 Task: Look for space in Gōdo, Japan from 11th June, 2023 to 15th June, 2023 for 2 adults in price range Rs.7000 to Rs.16000. Place can be private room with 1  bedroom having 2 beds and 1 bathroom. Property type can be house, flat, guest house, hotel. Booking option can be shelf check-in. Required host language is English.
Action: Mouse moved to (436, 100)
Screenshot: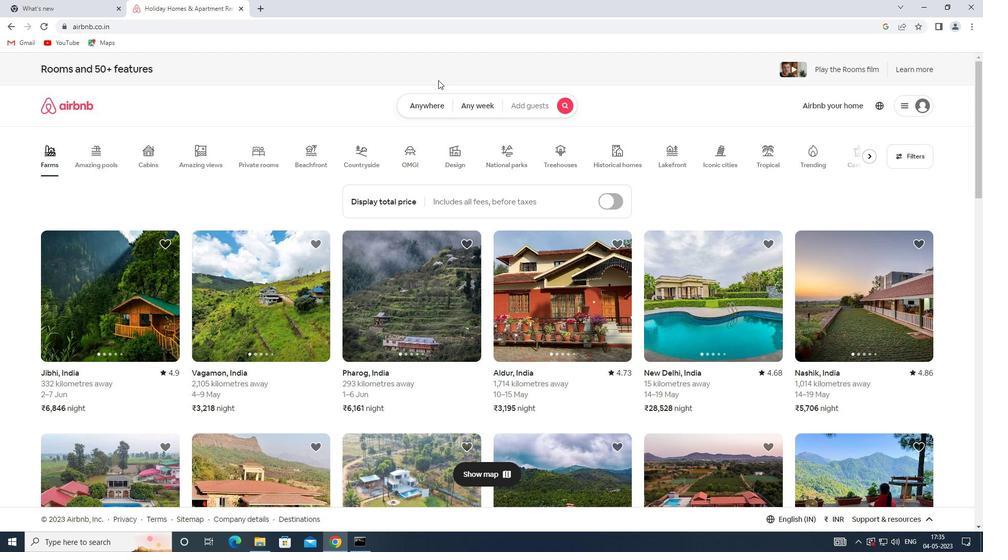 
Action: Mouse pressed left at (436, 100)
Screenshot: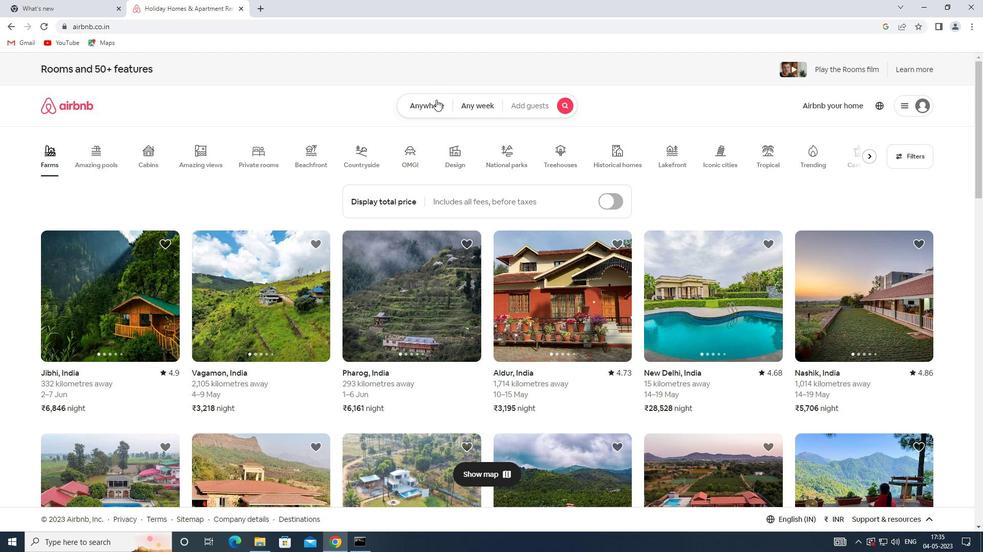 
Action: Mouse moved to (368, 142)
Screenshot: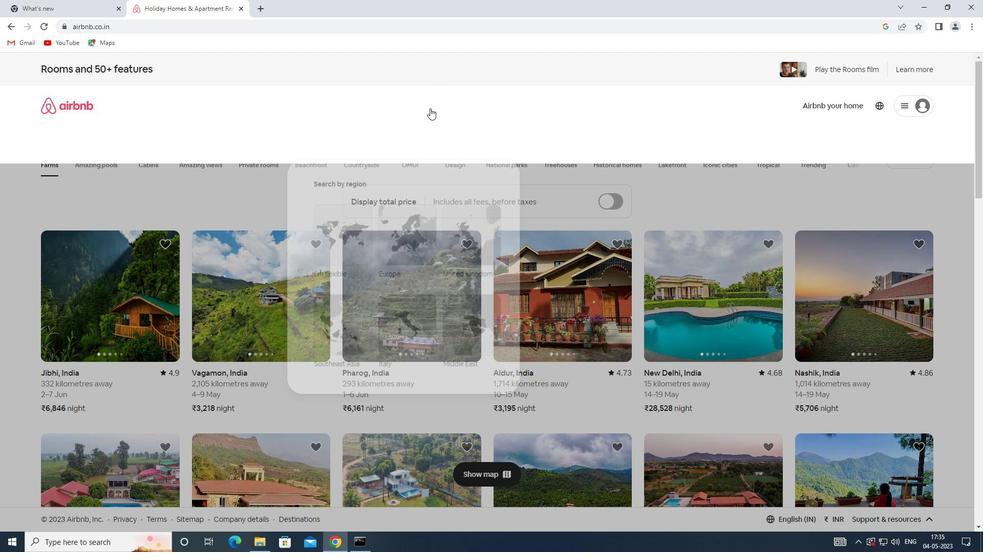 
Action: Mouse pressed left at (368, 142)
Screenshot: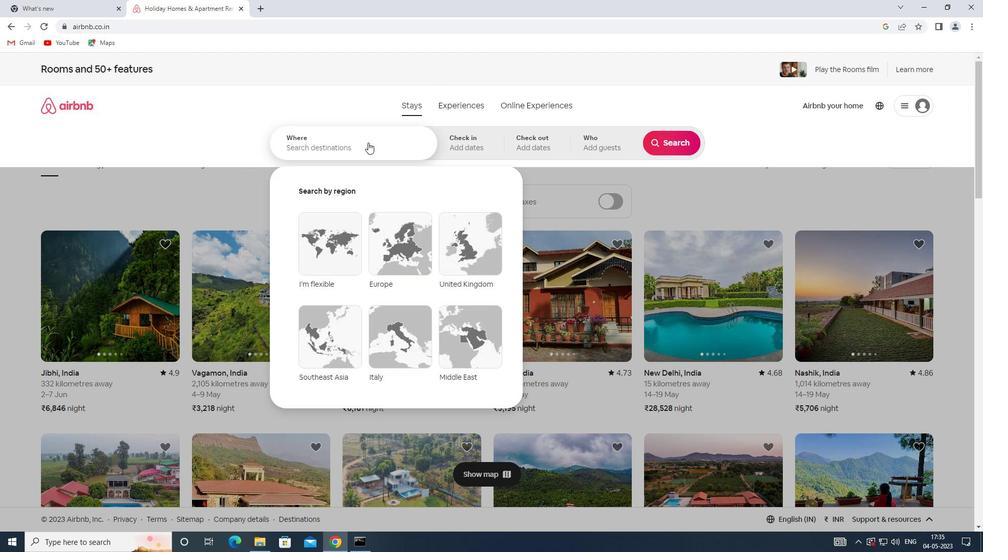 
Action: Key pressed <Key.shift><Key.shift><Key.shift><Key.shift><Key.shift><Key.shift><Key.shift><Key.shift>GODO,<Key.shift><Key.shift><Key.shift><Key.shift><Key.shift><Key.shift><Key.shift><Key.shift><Key.shift><Key.shift><Key.shift><Key.shift>JAPAN
Screenshot: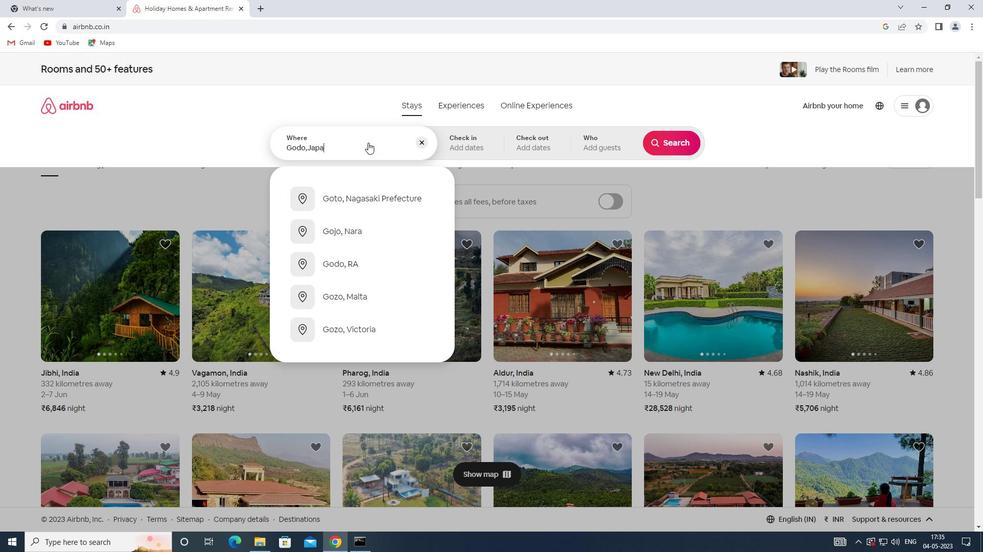 
Action: Mouse moved to (468, 147)
Screenshot: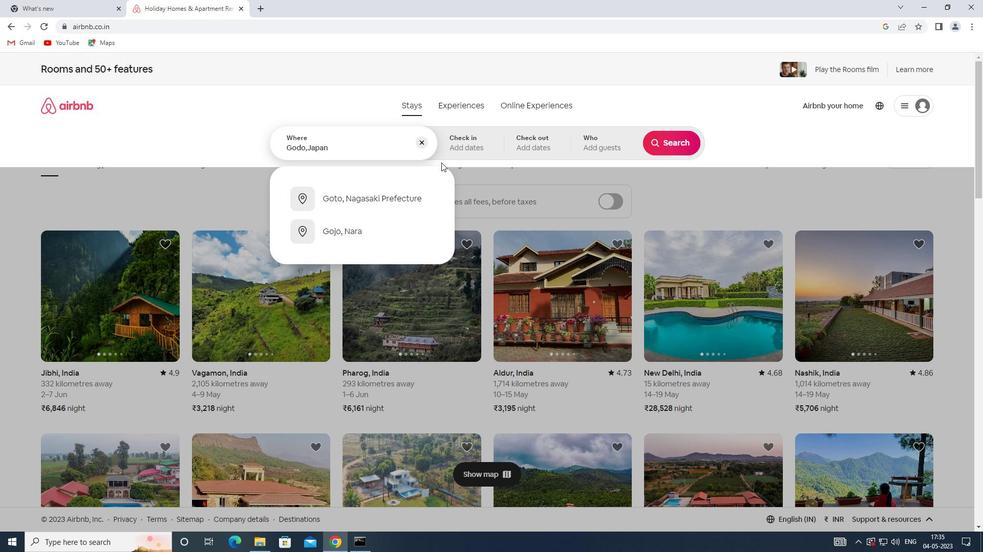 
Action: Mouse pressed left at (468, 147)
Screenshot: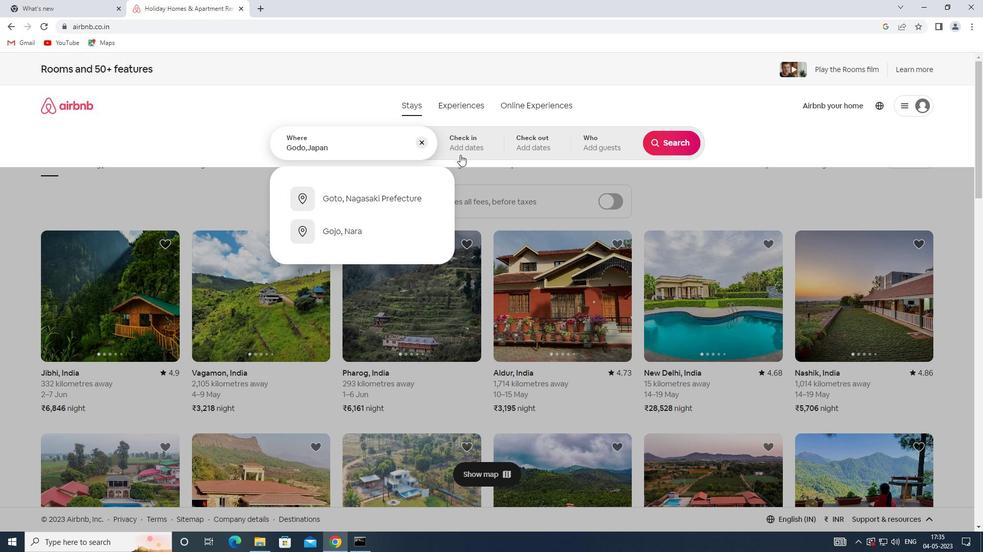 
Action: Mouse moved to (510, 310)
Screenshot: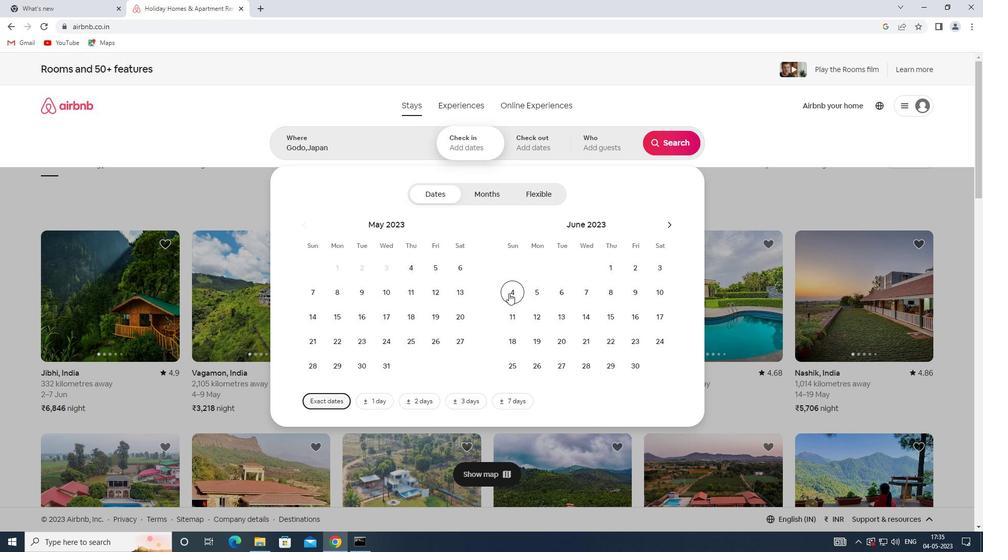 
Action: Mouse pressed left at (510, 310)
Screenshot: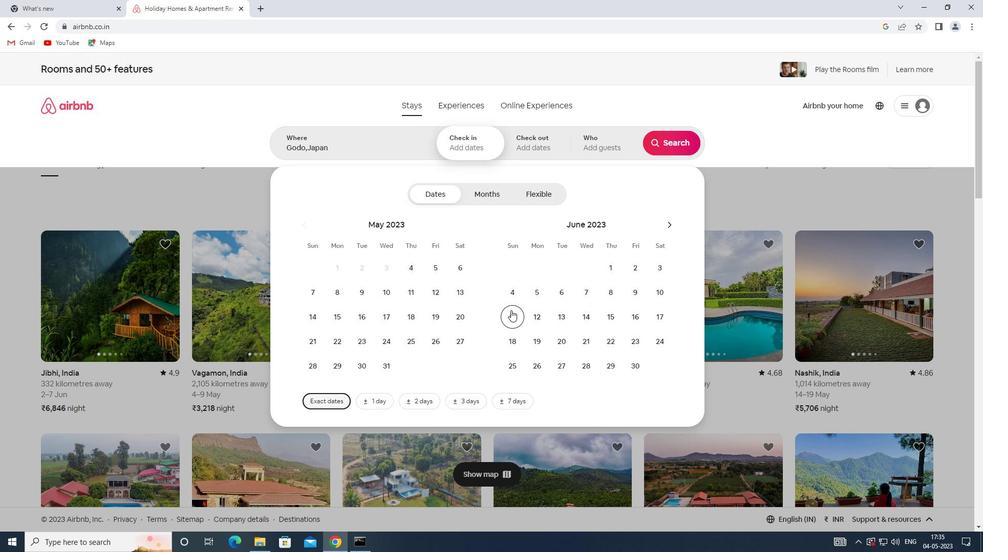 
Action: Mouse moved to (606, 319)
Screenshot: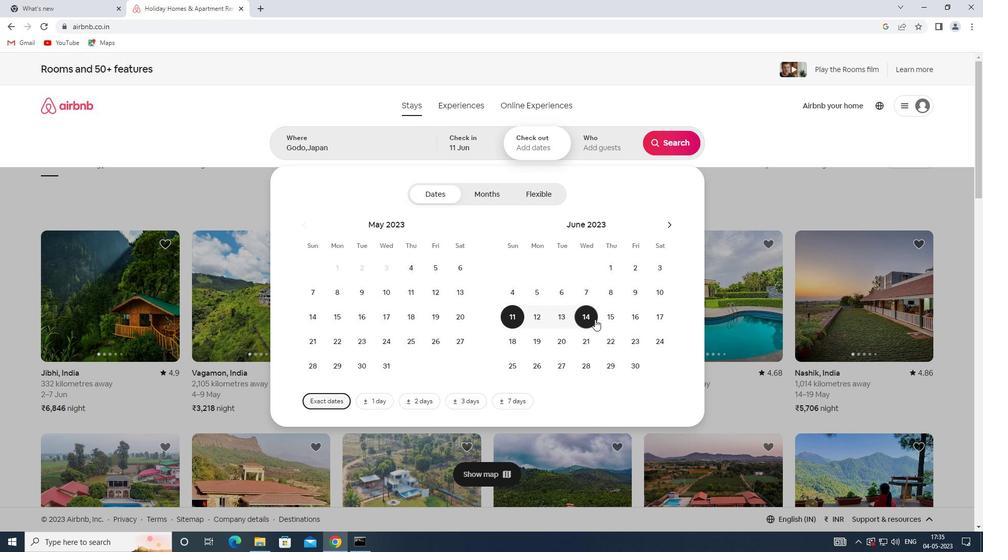 
Action: Mouse pressed left at (606, 319)
Screenshot: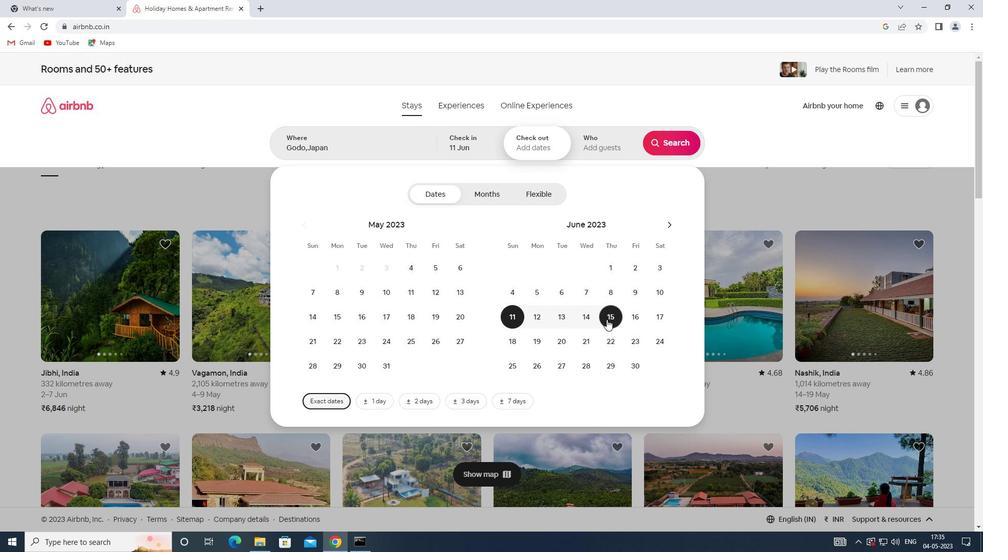 
Action: Mouse moved to (608, 153)
Screenshot: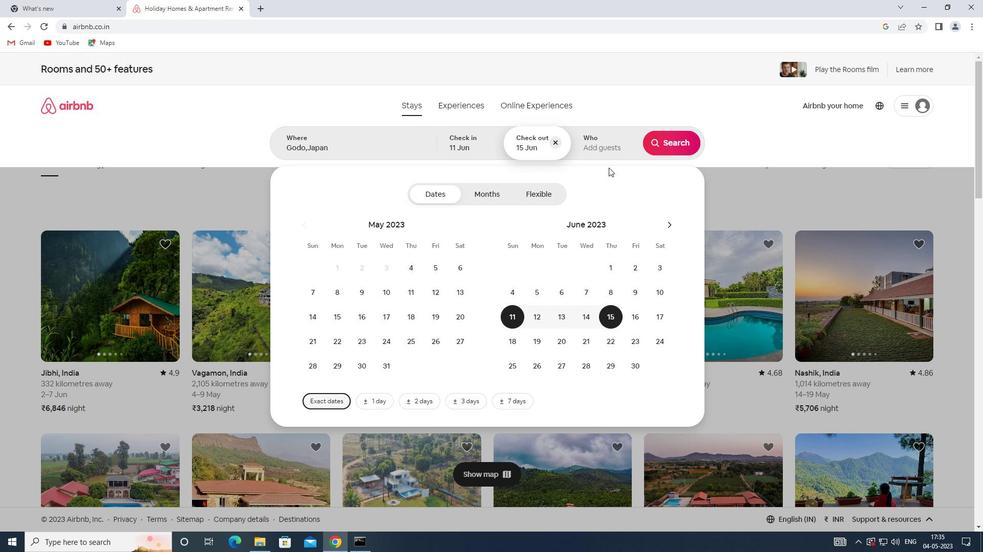 
Action: Mouse pressed left at (608, 153)
Screenshot: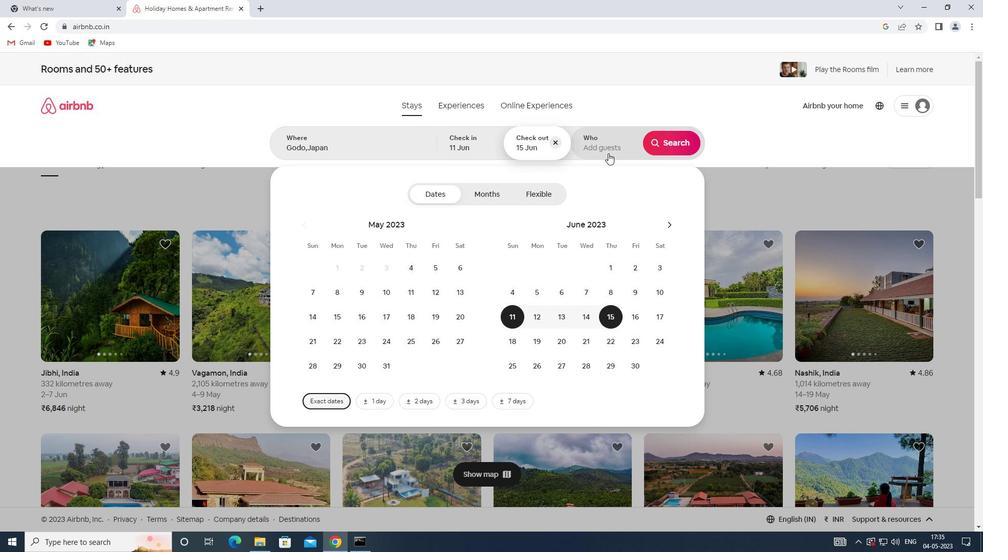 
Action: Mouse moved to (675, 198)
Screenshot: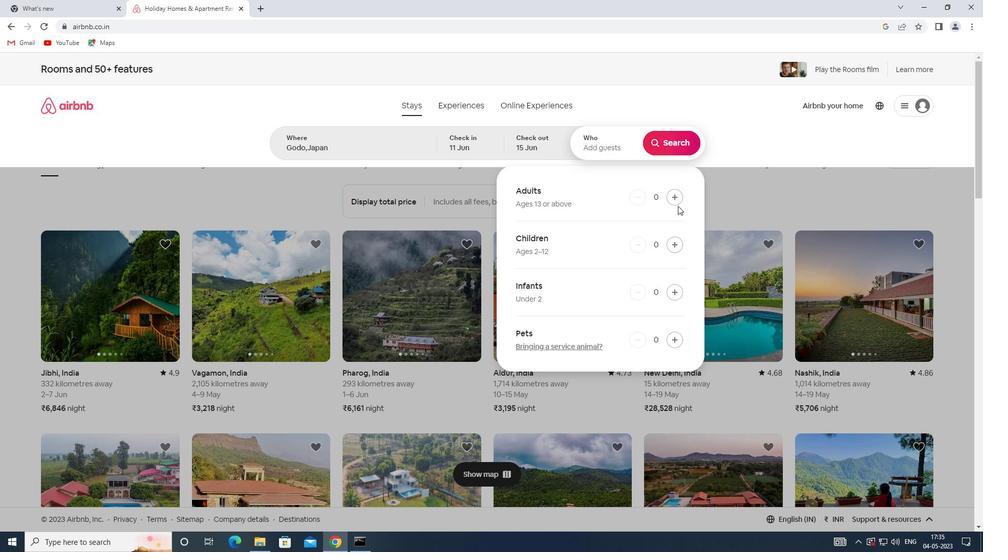 
Action: Mouse pressed left at (675, 198)
Screenshot: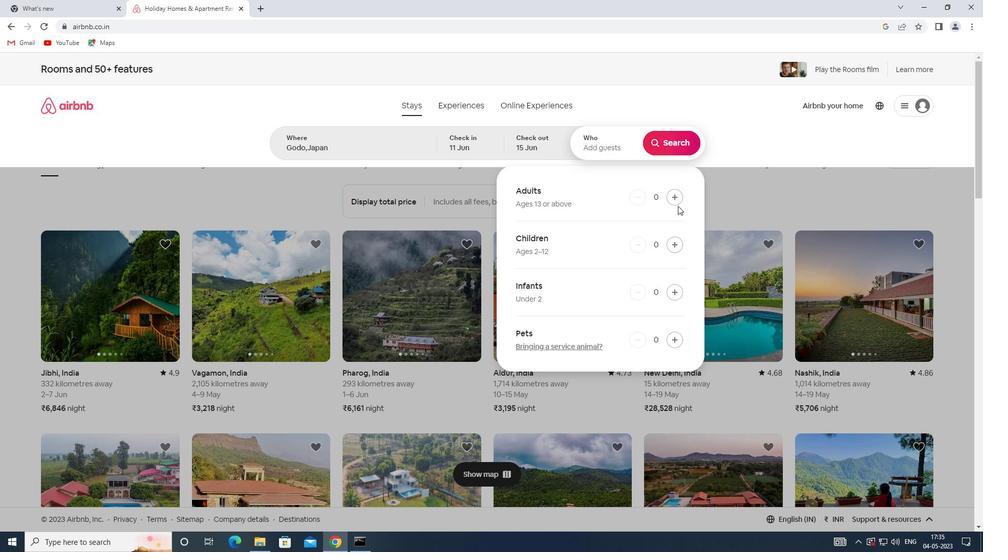 
Action: Mouse pressed left at (675, 198)
Screenshot: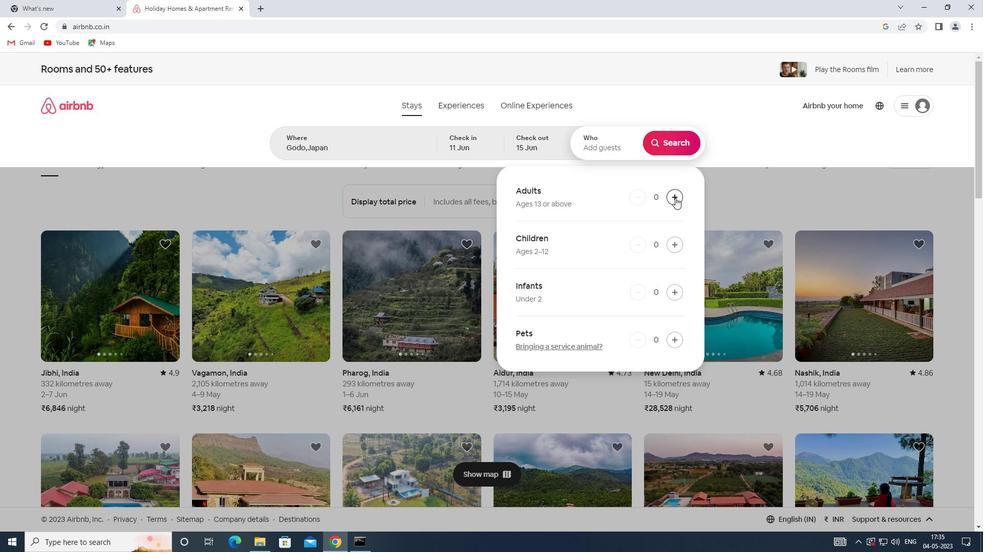 
Action: Mouse moved to (675, 144)
Screenshot: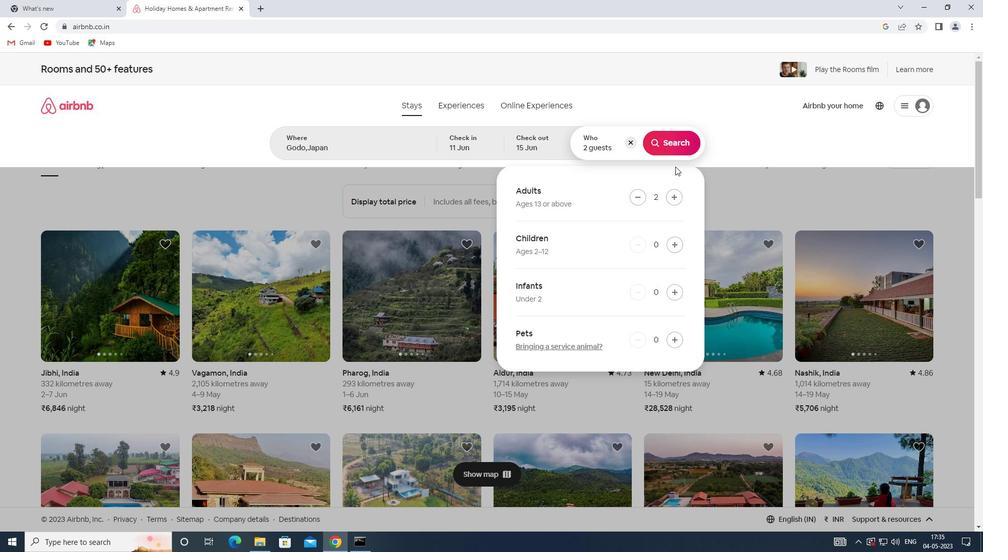 
Action: Mouse pressed left at (675, 144)
Screenshot: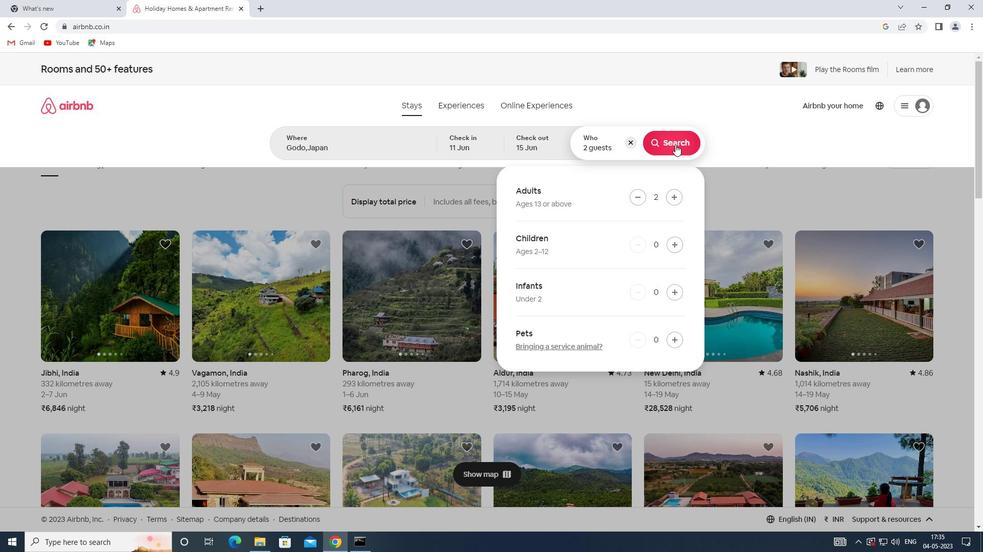 
Action: Mouse moved to (941, 107)
Screenshot: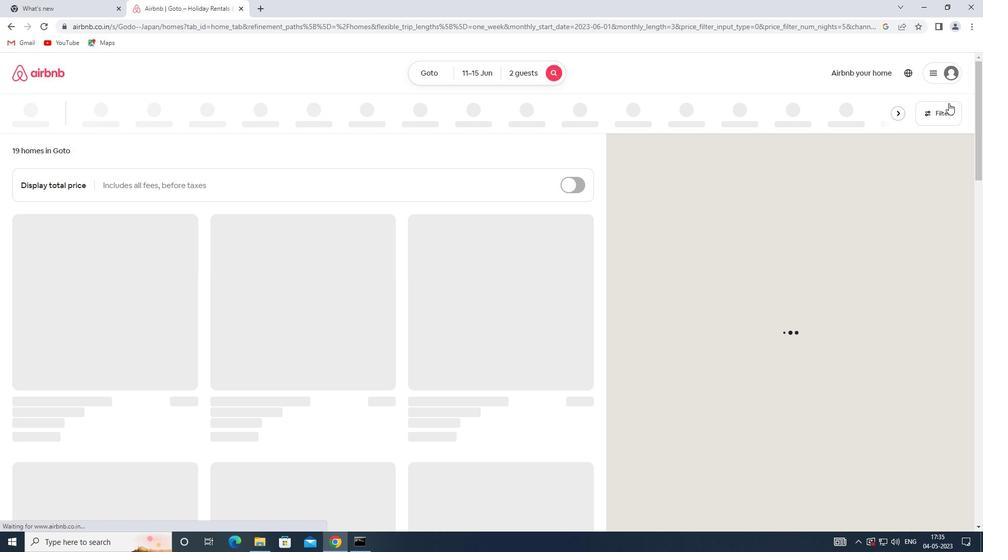 
Action: Mouse pressed left at (941, 107)
Screenshot: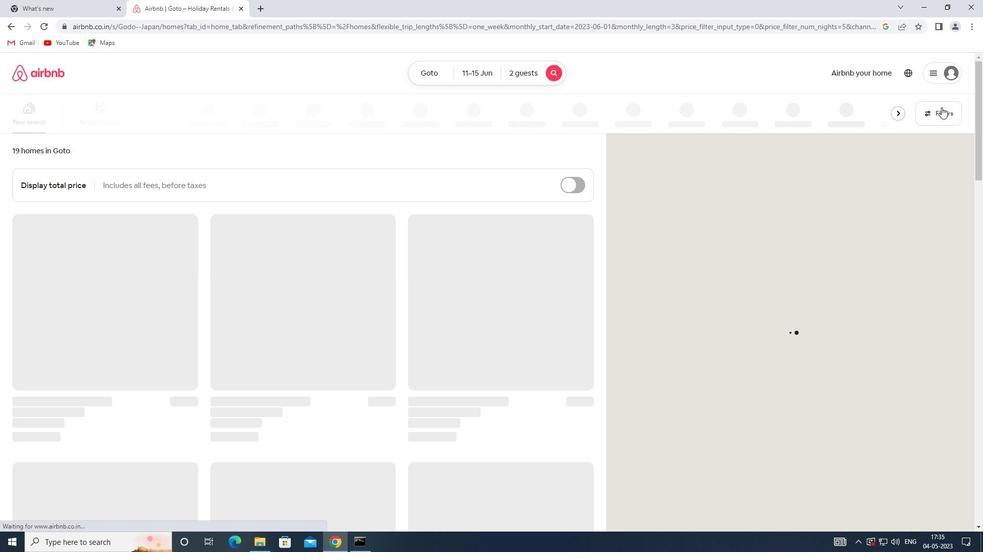 
Action: Mouse moved to (367, 245)
Screenshot: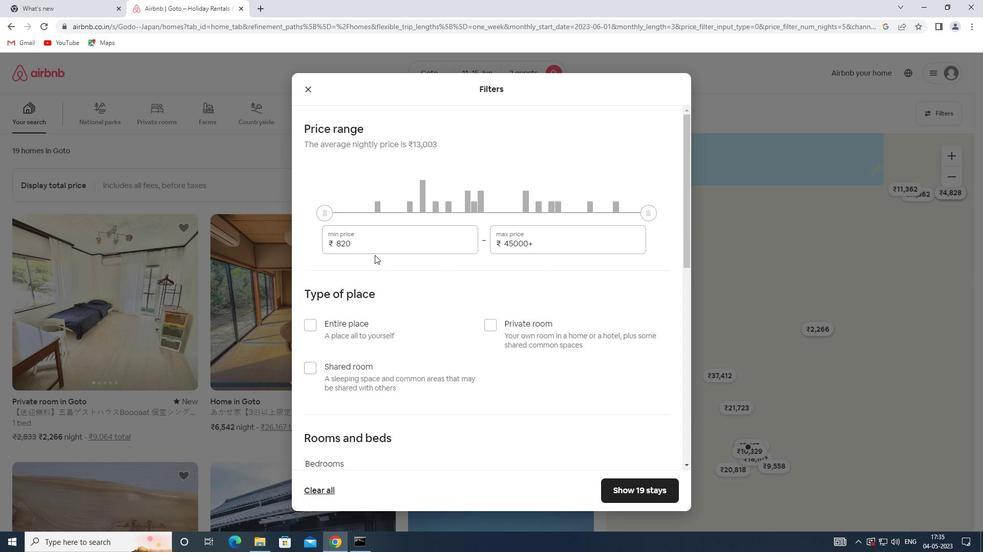 
Action: Mouse pressed left at (367, 245)
Screenshot: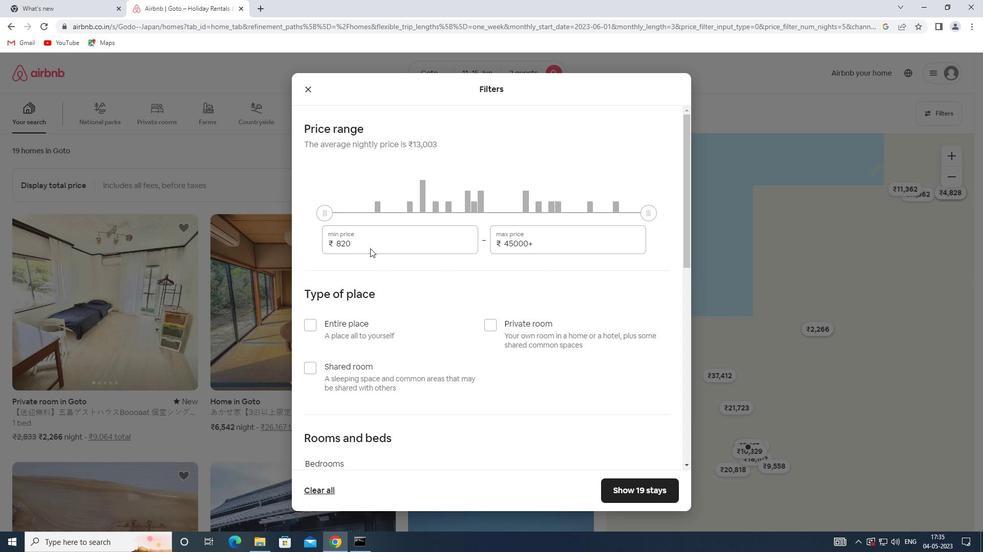 
Action: Mouse moved to (319, 240)
Screenshot: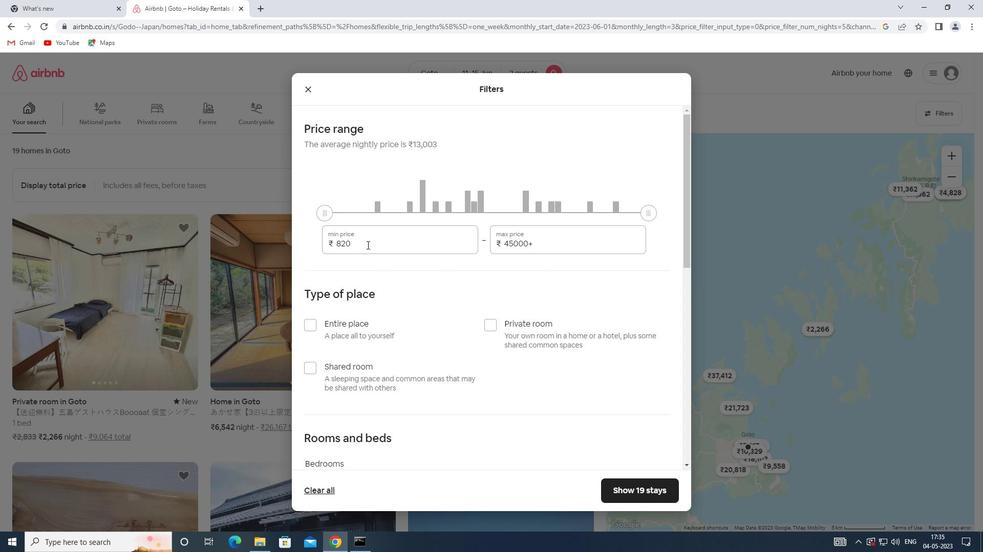 
Action: Key pressed 7000
Screenshot: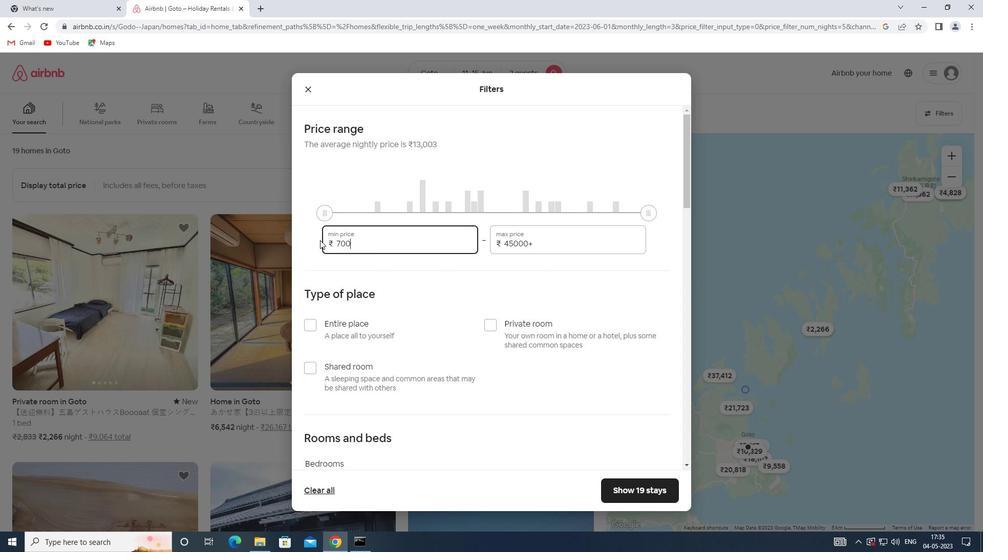 
Action: Mouse moved to (533, 241)
Screenshot: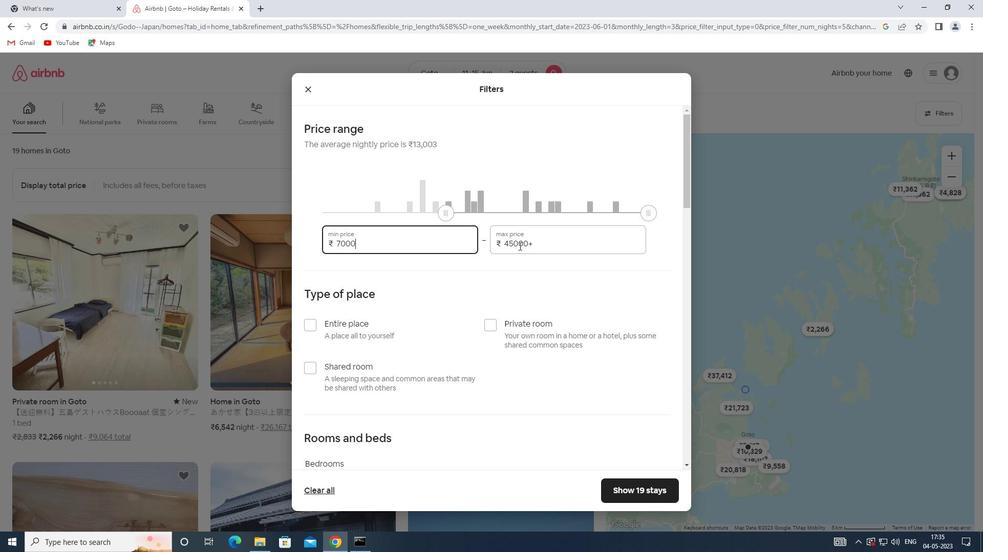 
Action: Mouse pressed left at (533, 241)
Screenshot: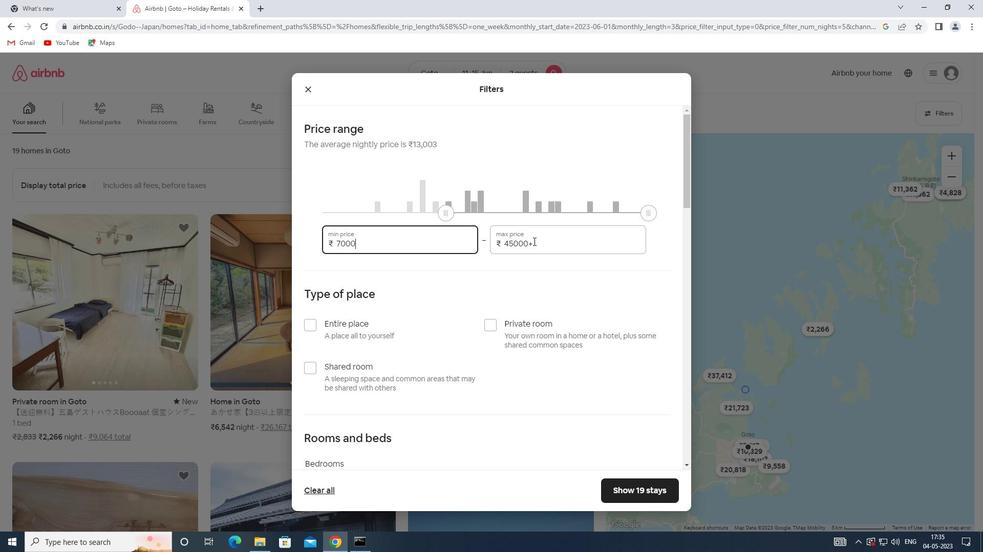 
Action: Mouse moved to (471, 245)
Screenshot: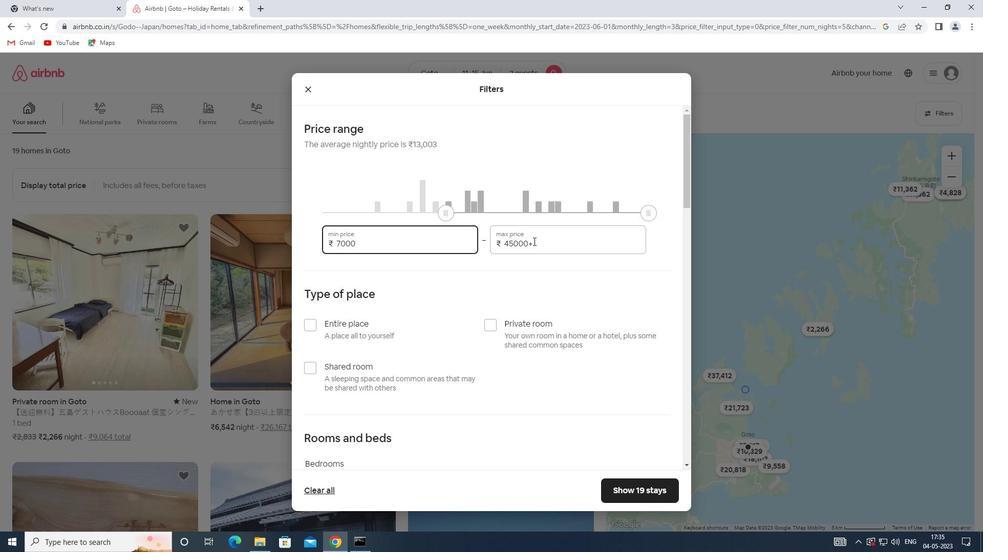 
Action: Key pressed 16000
Screenshot: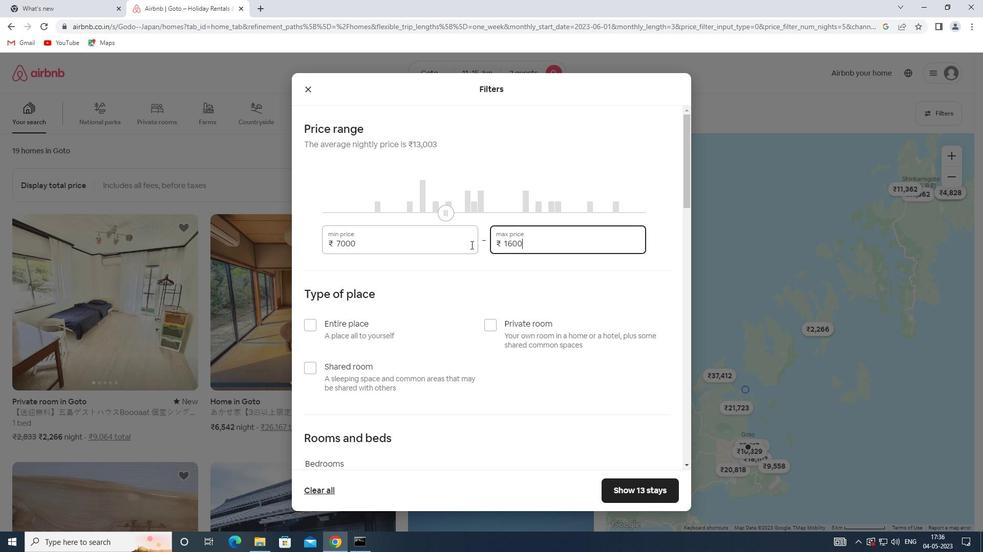 
Action: Mouse moved to (493, 325)
Screenshot: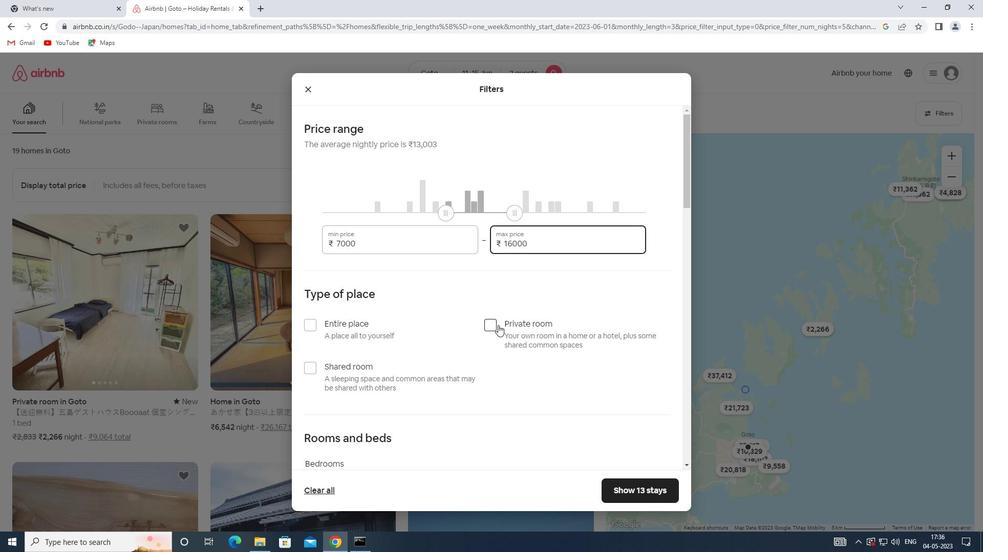 
Action: Mouse pressed left at (493, 325)
Screenshot: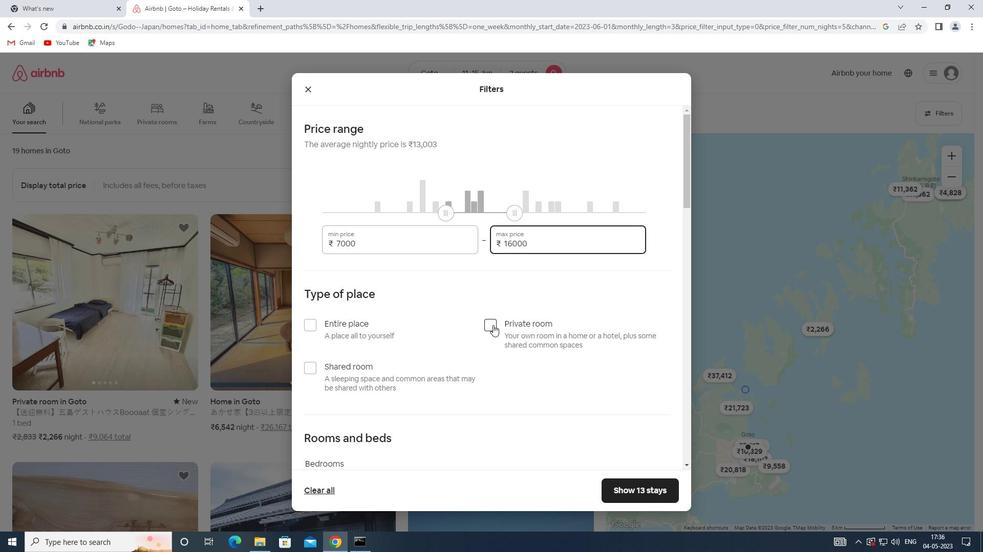 
Action: Mouse scrolled (493, 325) with delta (0, 0)
Screenshot: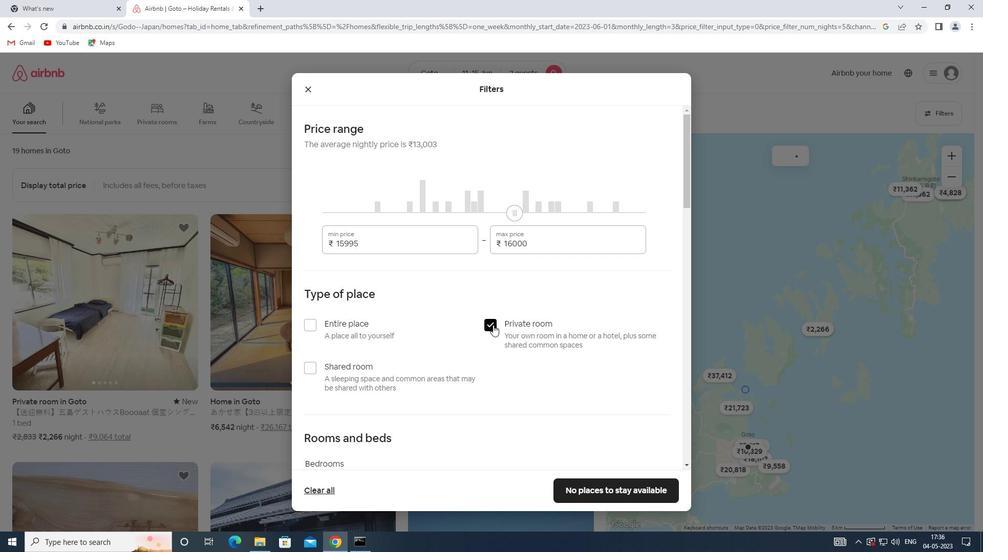 
Action: Mouse scrolled (493, 325) with delta (0, 0)
Screenshot: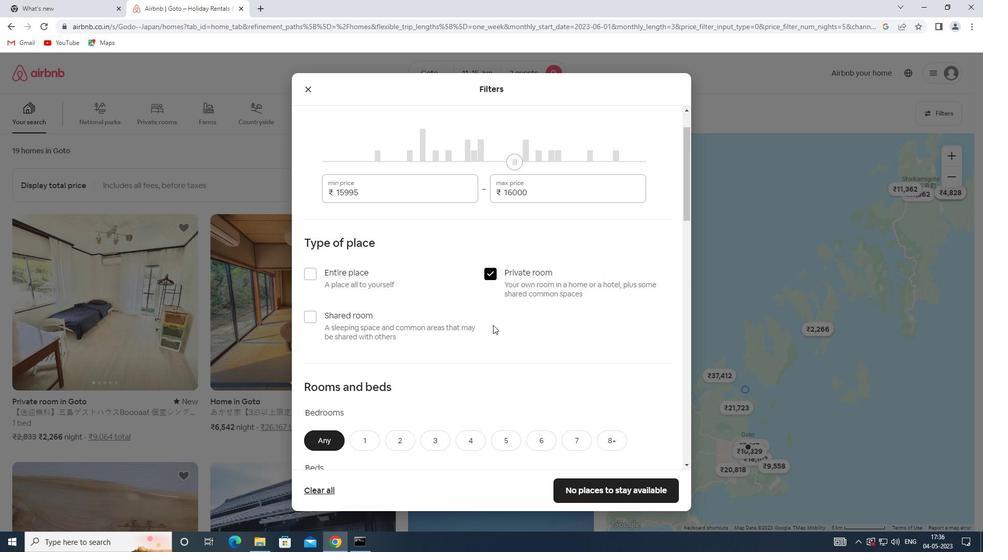 
Action: Mouse scrolled (493, 325) with delta (0, 0)
Screenshot: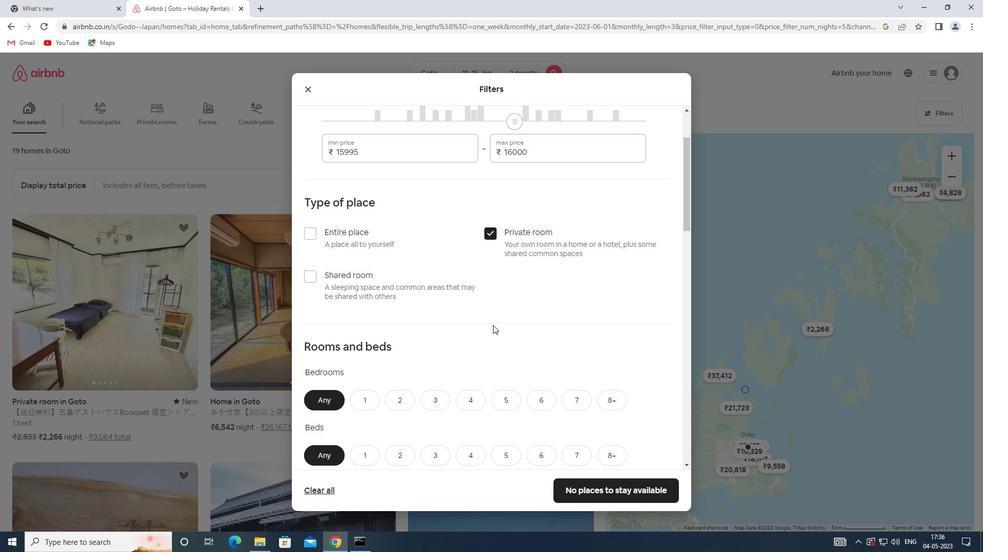 
Action: Mouse moved to (363, 339)
Screenshot: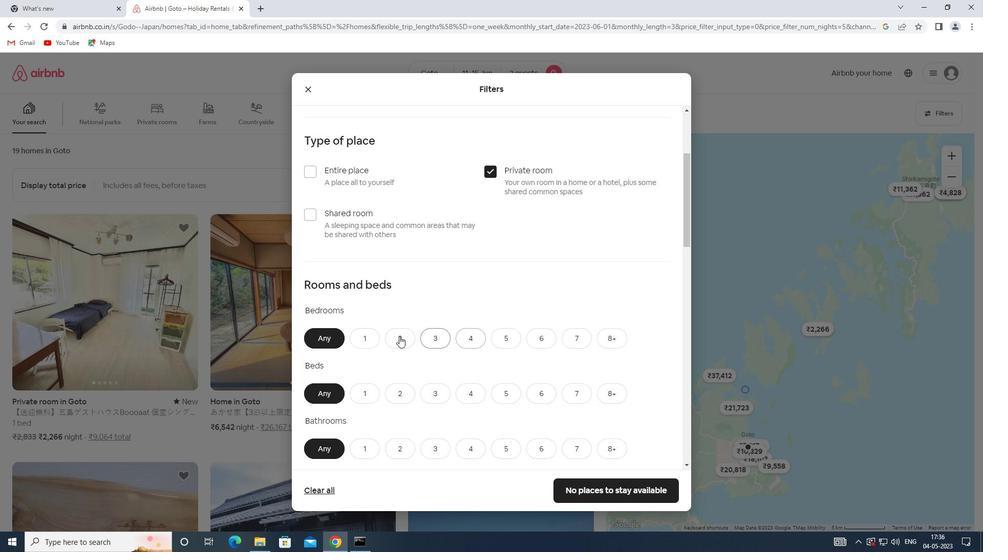 
Action: Mouse pressed left at (363, 339)
Screenshot: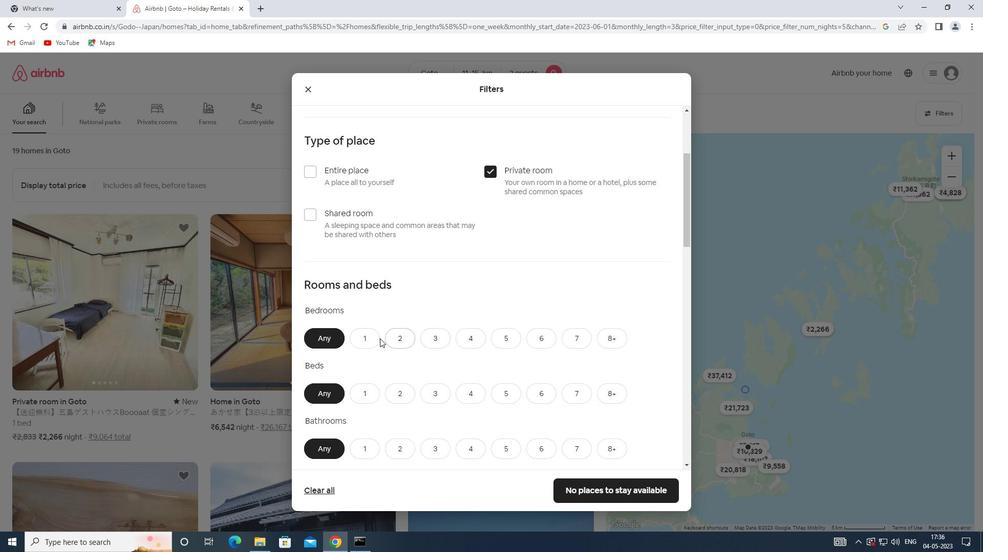 
Action: Mouse moved to (401, 391)
Screenshot: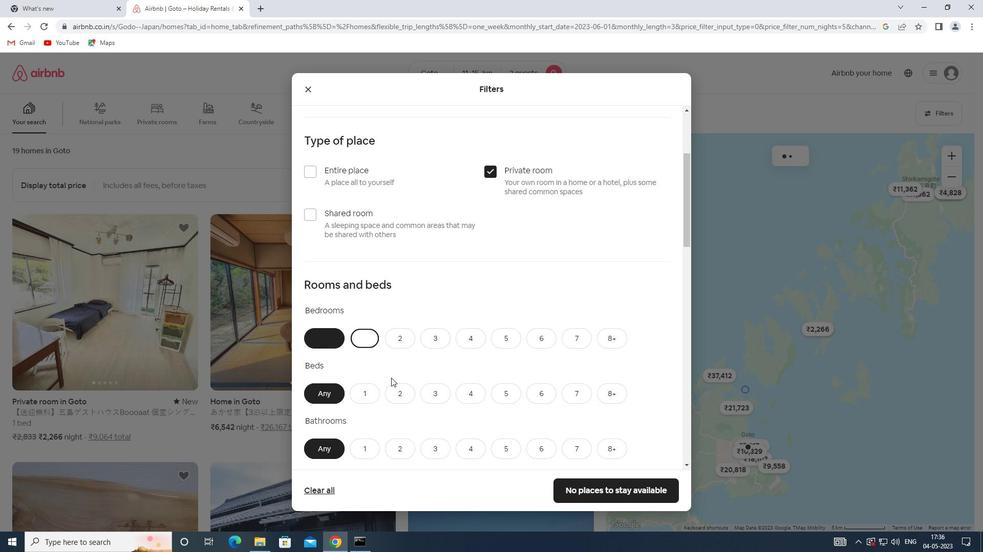 
Action: Mouse pressed left at (401, 391)
Screenshot: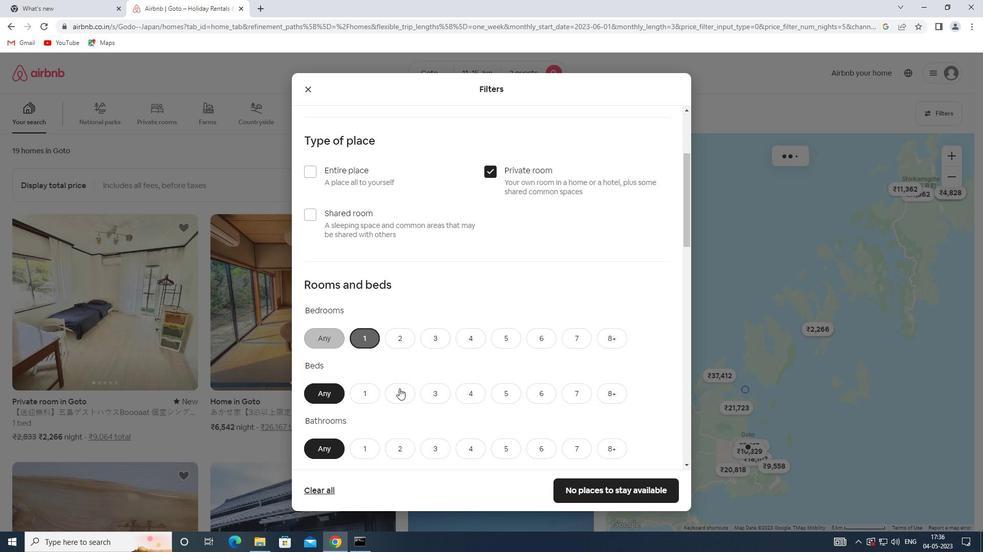 
Action: Mouse scrolled (401, 391) with delta (0, 0)
Screenshot: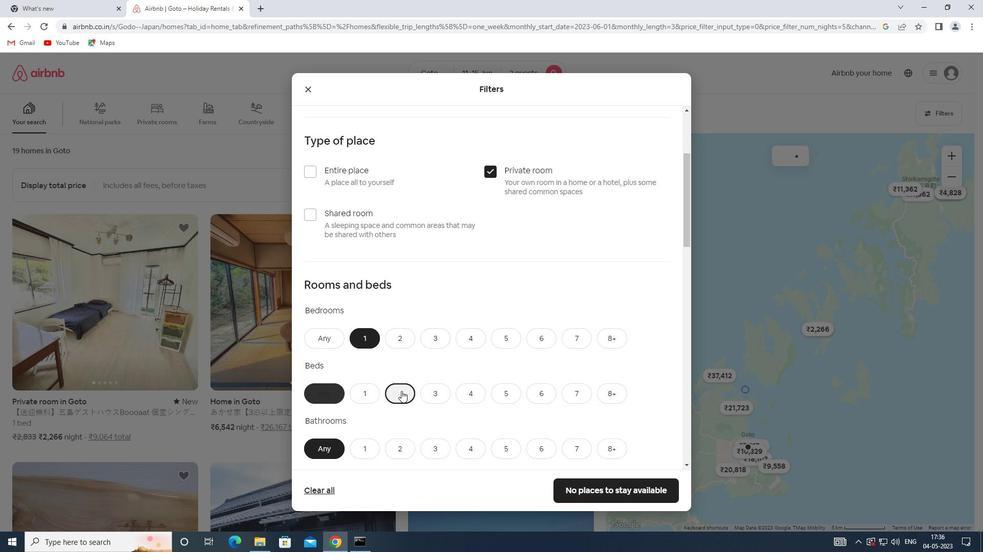 
Action: Mouse scrolled (401, 391) with delta (0, 0)
Screenshot: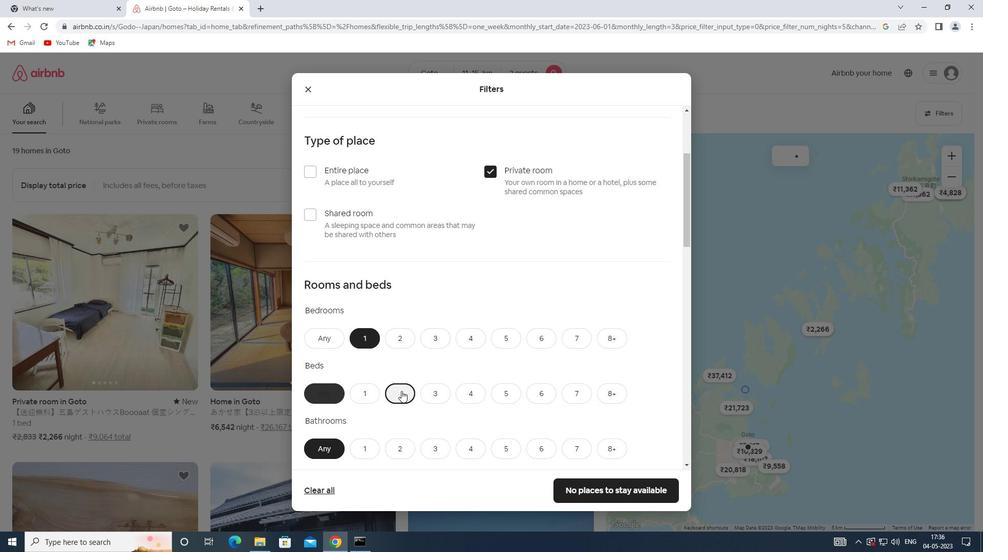 
Action: Mouse moved to (366, 344)
Screenshot: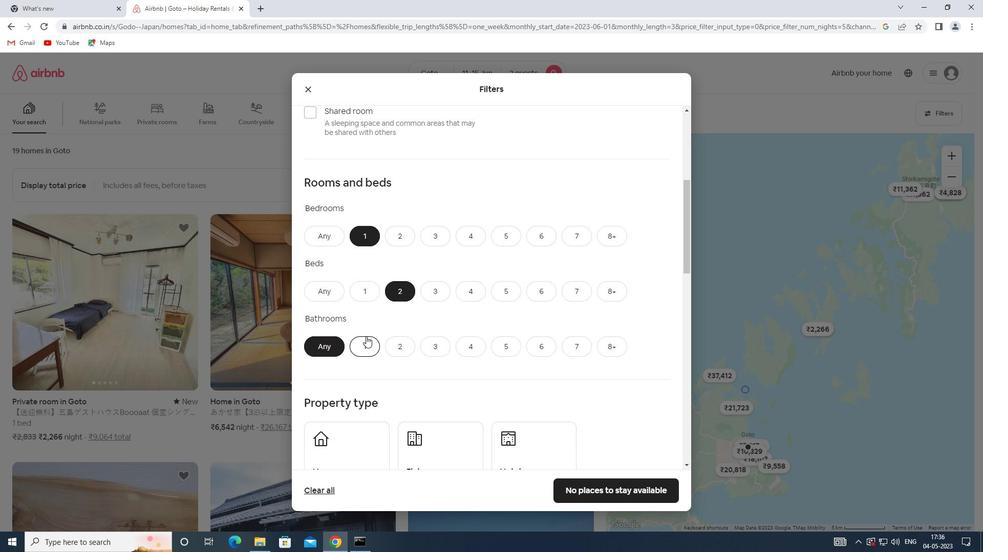 
Action: Mouse pressed left at (366, 344)
Screenshot: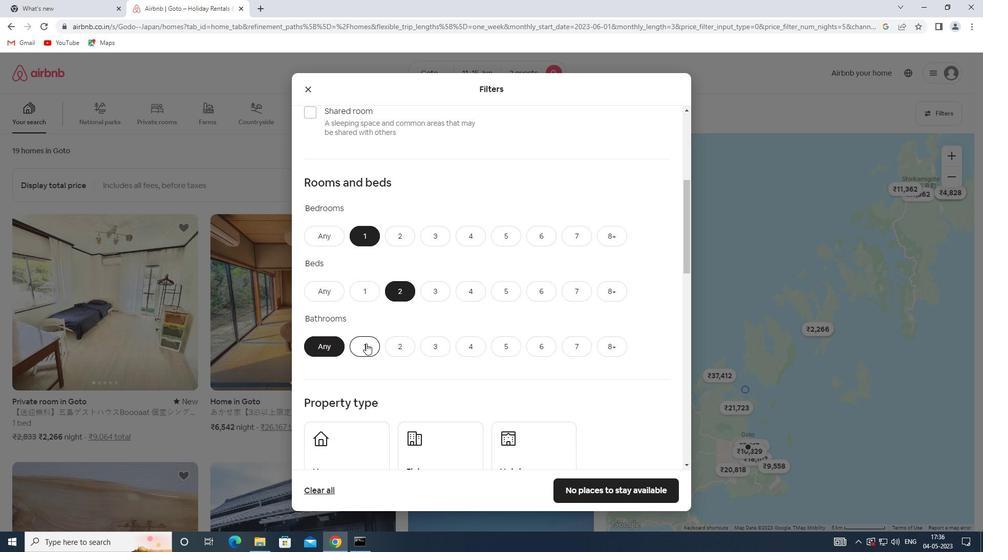 
Action: Mouse scrolled (366, 343) with delta (0, 0)
Screenshot: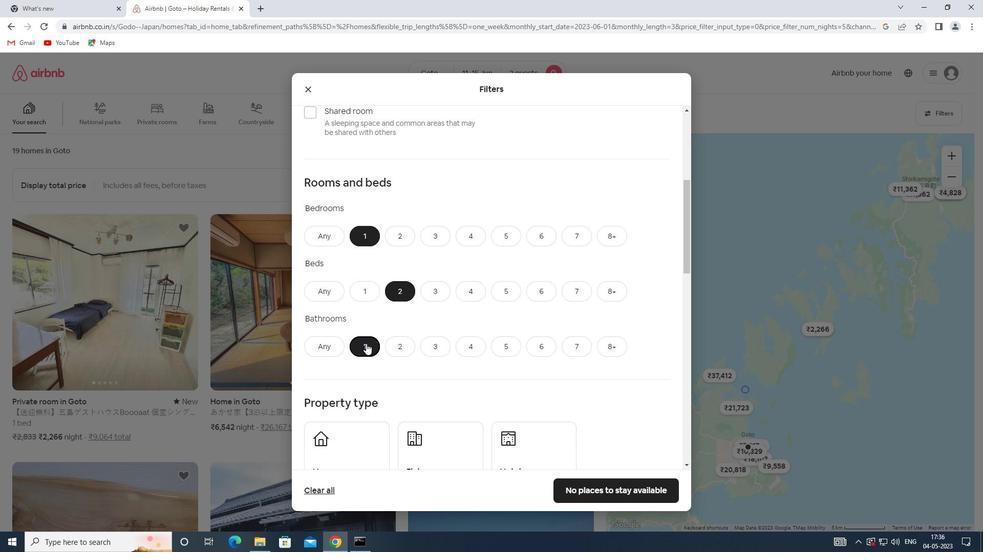
Action: Mouse scrolled (366, 343) with delta (0, 0)
Screenshot: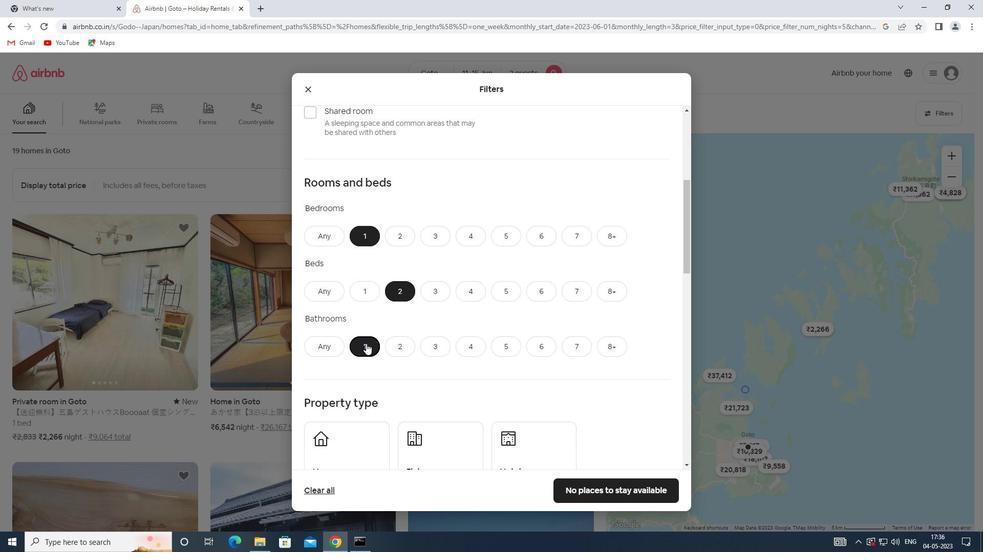 
Action: Mouse scrolled (366, 343) with delta (0, 0)
Screenshot: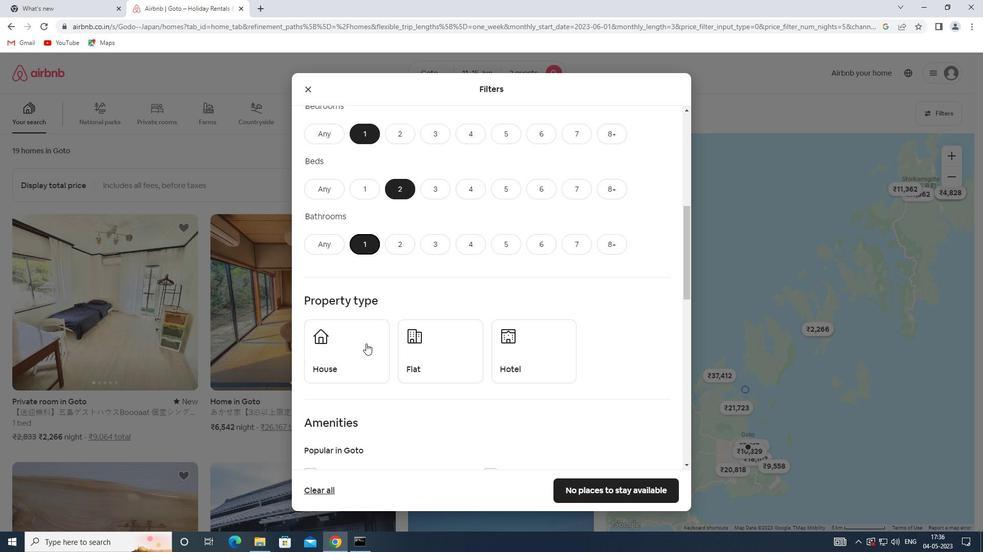 
Action: Mouse moved to (353, 324)
Screenshot: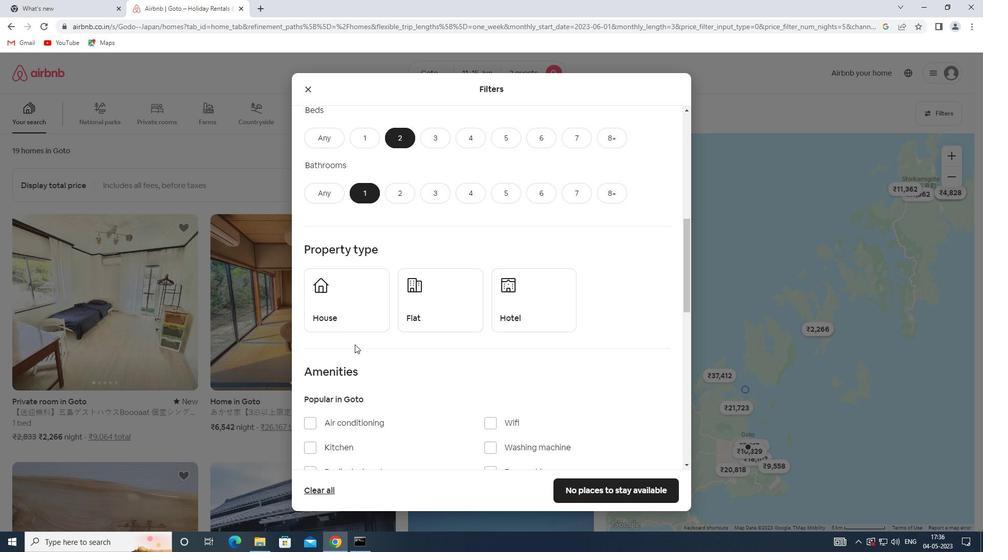 
Action: Mouse pressed left at (353, 324)
Screenshot: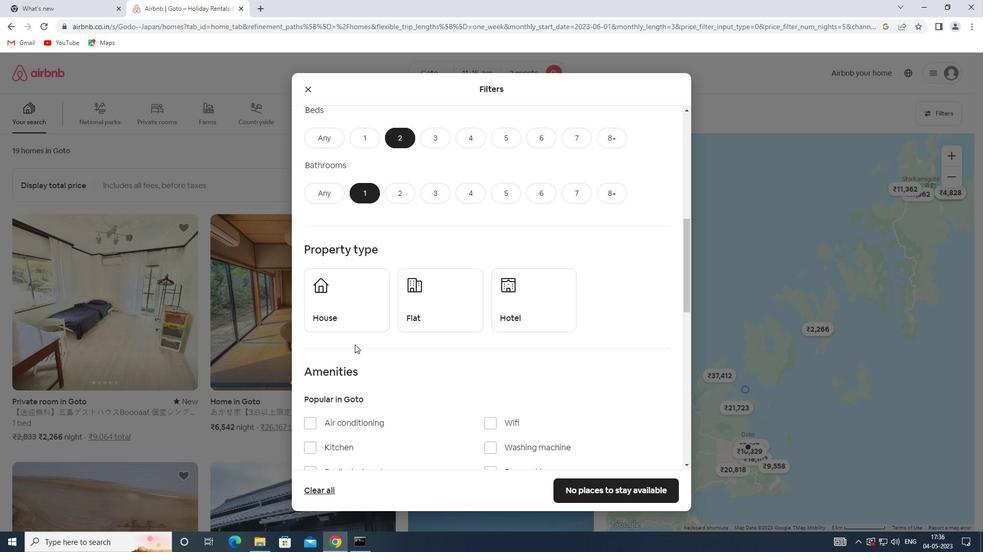 
Action: Mouse moved to (402, 321)
Screenshot: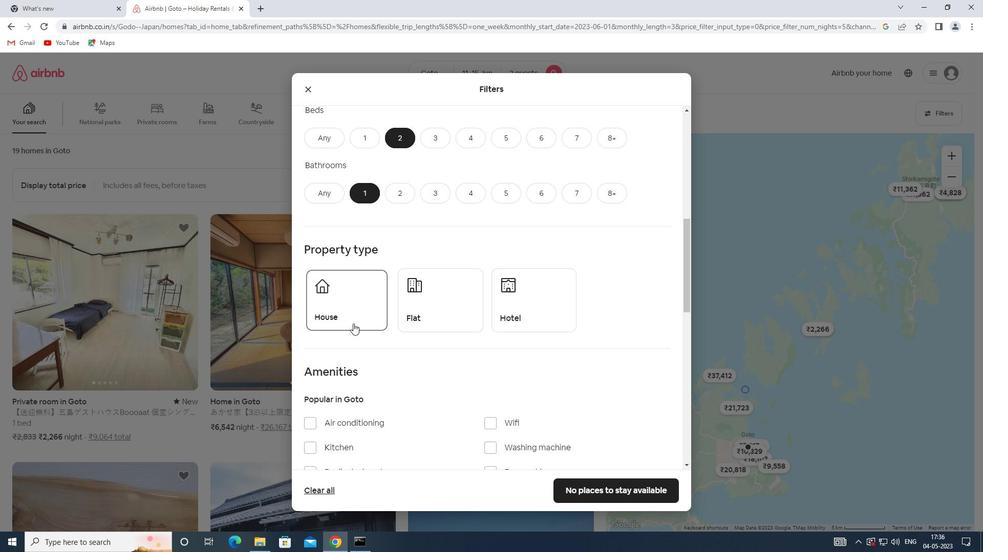 
Action: Mouse pressed left at (402, 321)
Screenshot: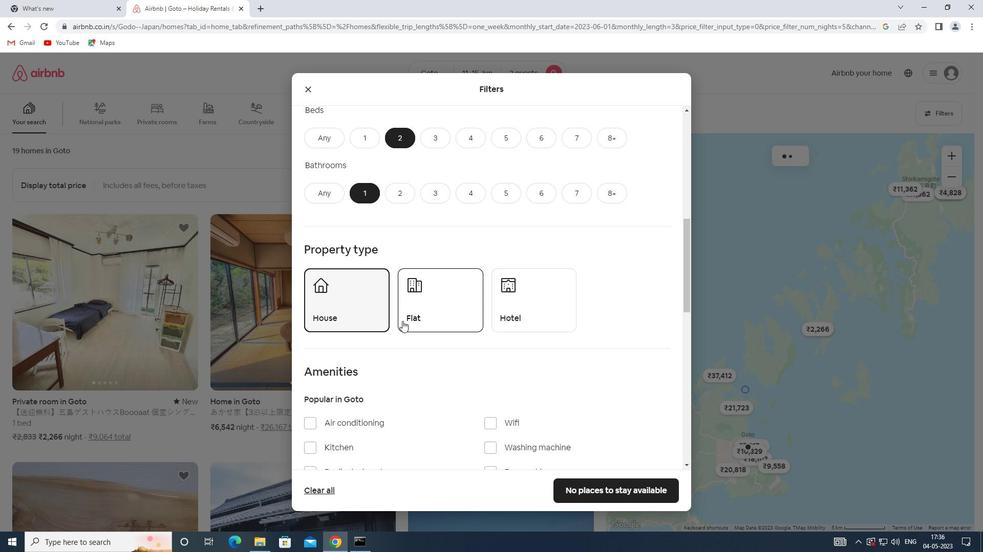 
Action: Mouse moved to (522, 316)
Screenshot: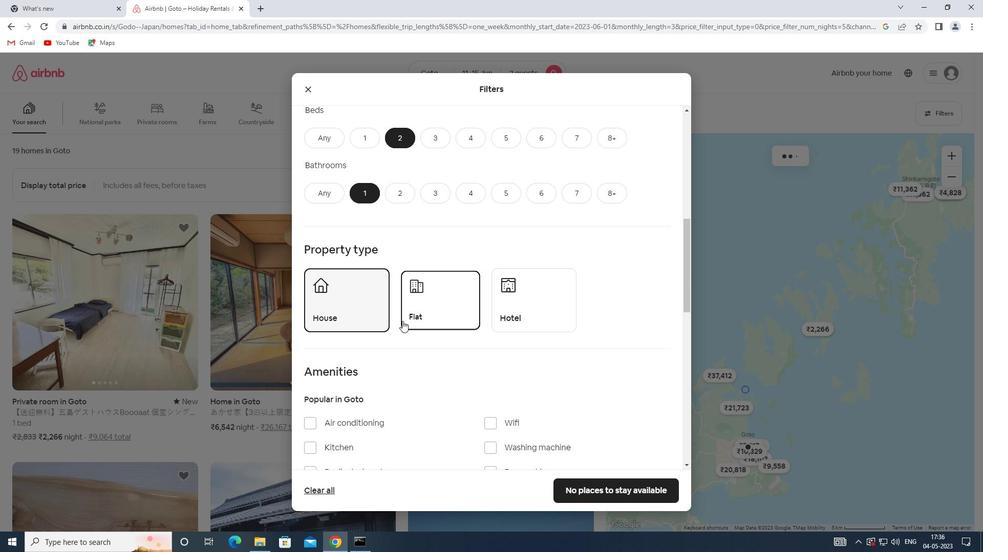 
Action: Mouse pressed left at (522, 316)
Screenshot: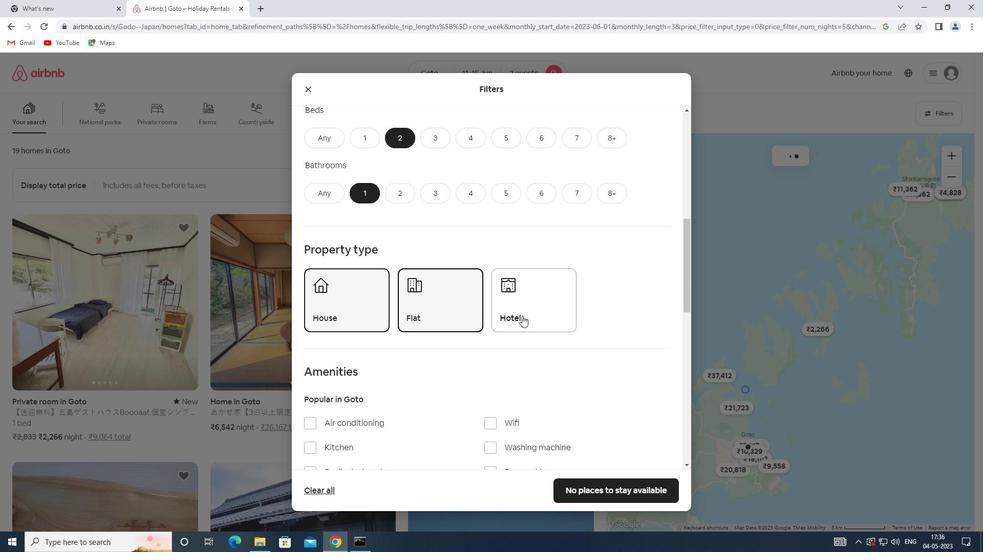 
Action: Mouse scrolled (522, 315) with delta (0, 0)
Screenshot: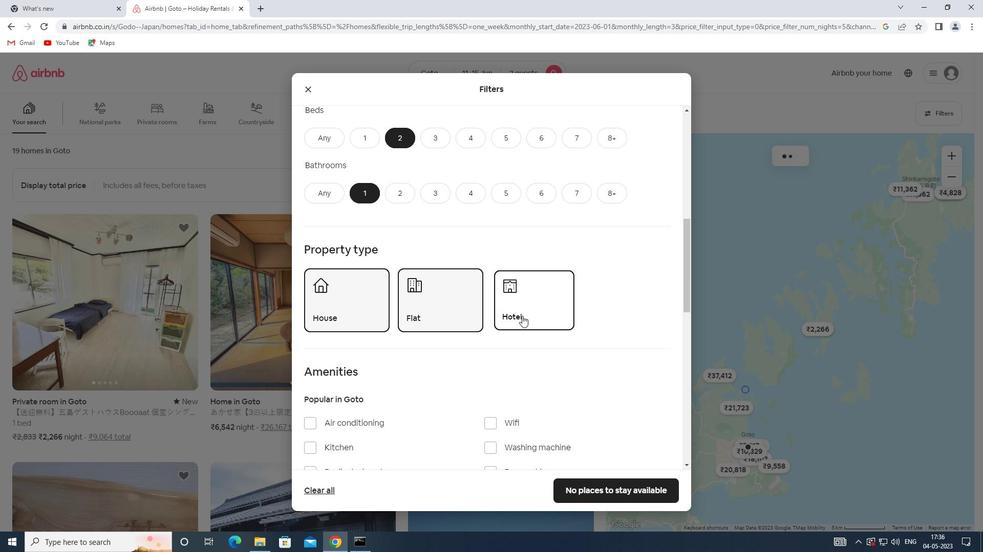 
Action: Mouse scrolled (522, 315) with delta (0, 0)
Screenshot: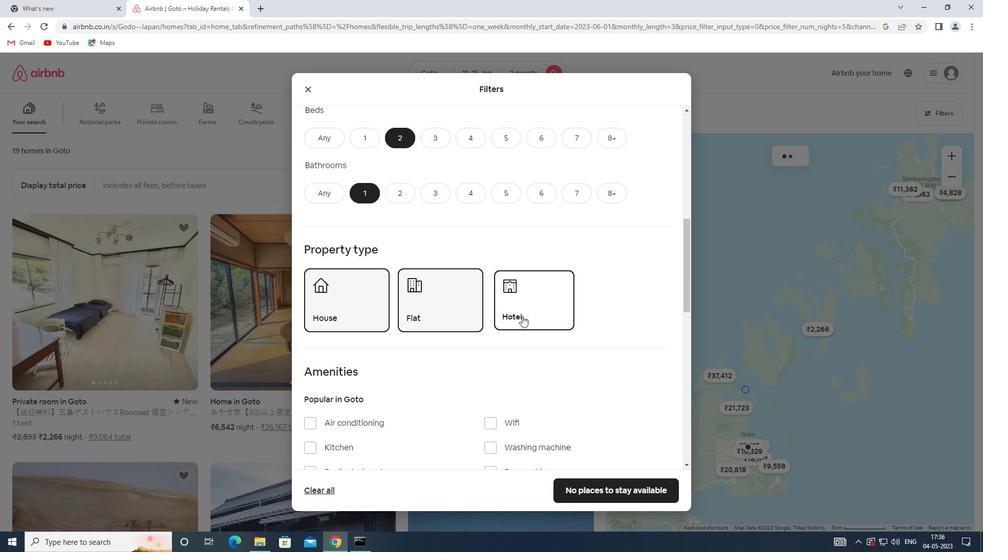 
Action: Mouse scrolled (522, 315) with delta (0, 0)
Screenshot: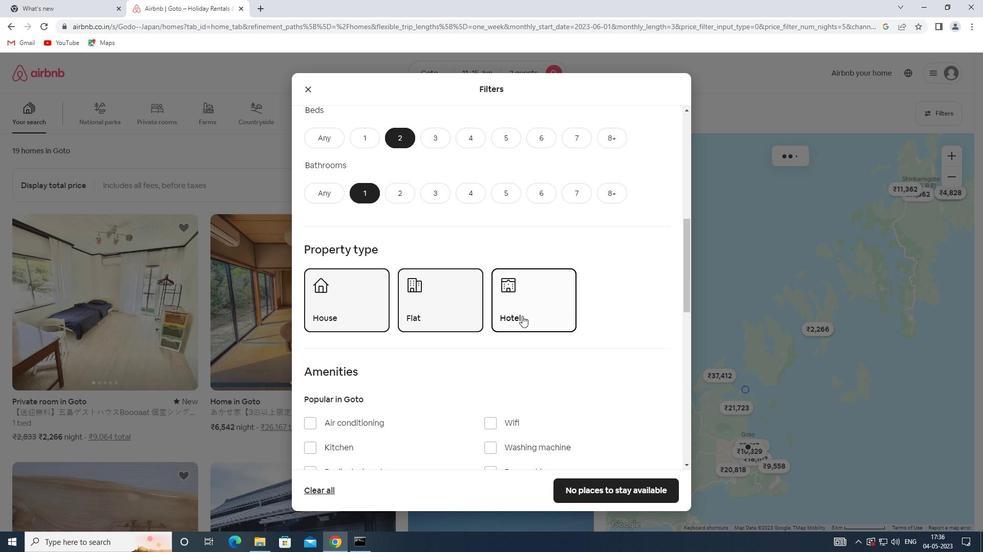 
Action: Mouse scrolled (522, 315) with delta (0, 0)
Screenshot: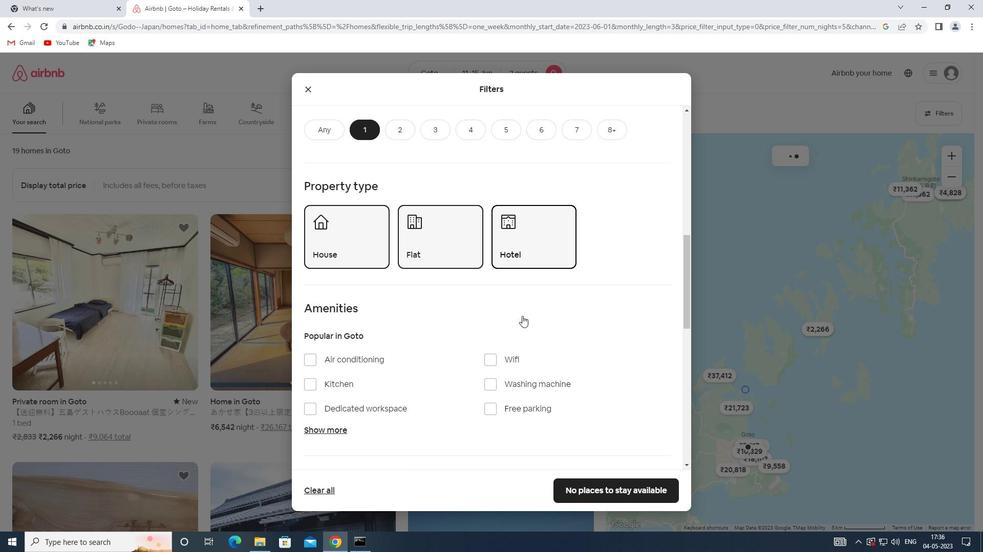 
Action: Mouse scrolled (522, 315) with delta (0, 0)
Screenshot: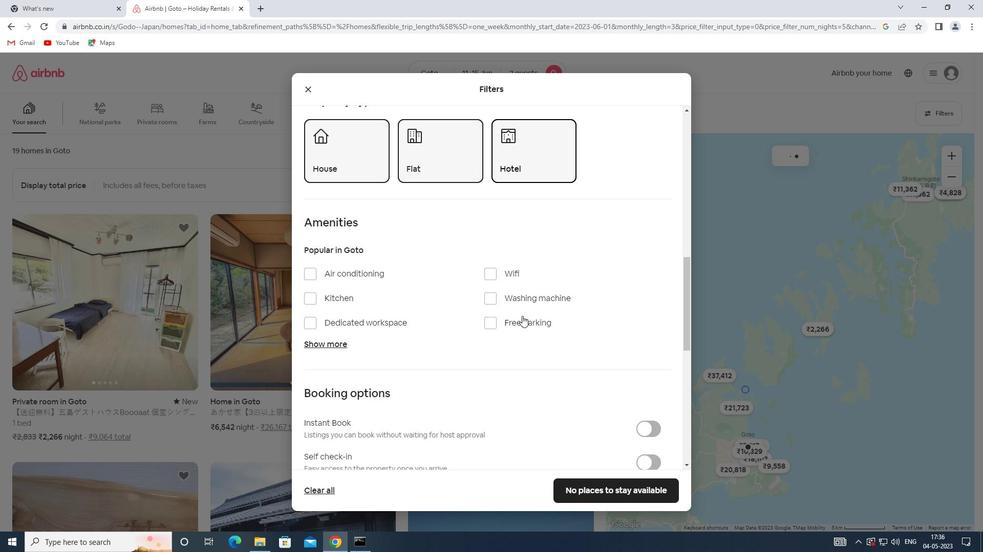 
Action: Mouse scrolled (522, 315) with delta (0, 0)
Screenshot: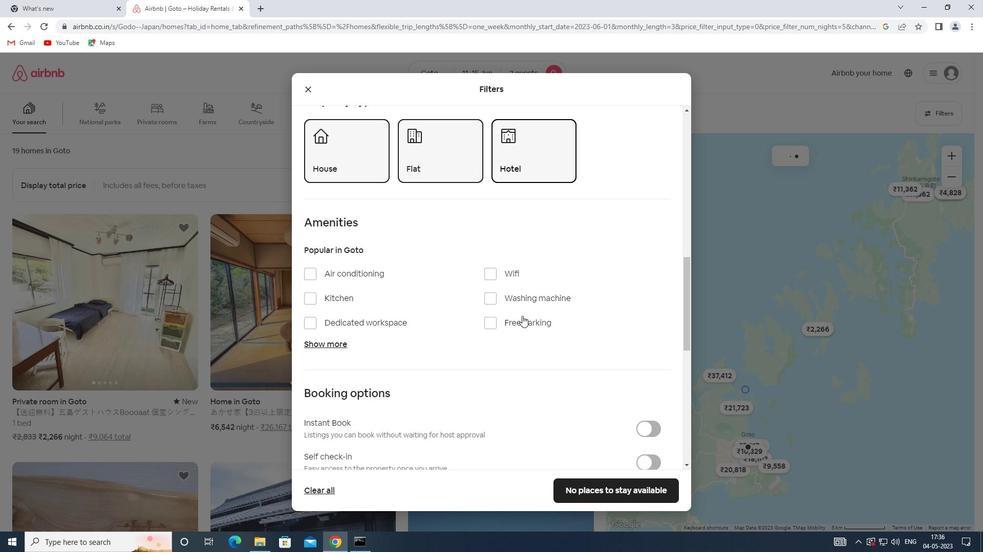 
Action: Mouse moved to (645, 304)
Screenshot: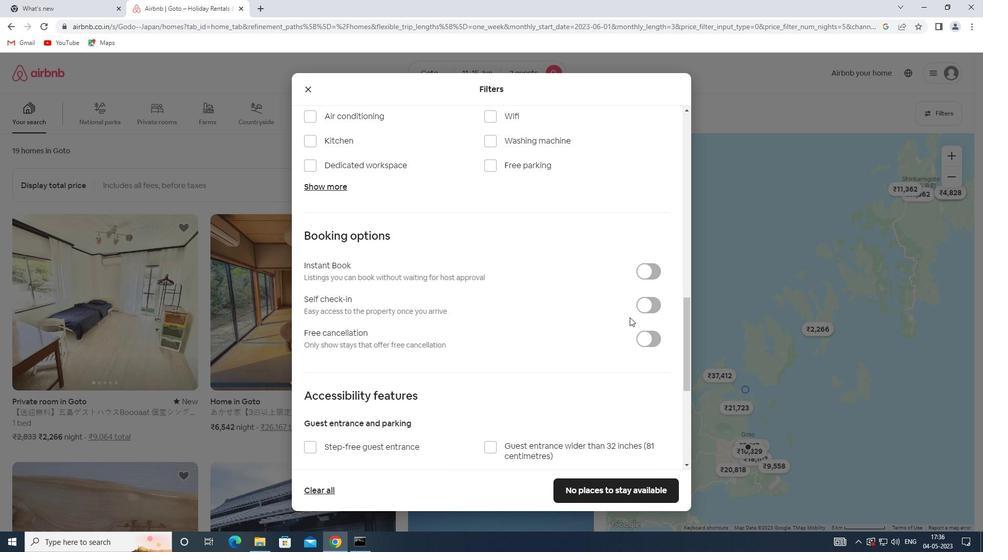 
Action: Mouse pressed left at (645, 304)
Screenshot: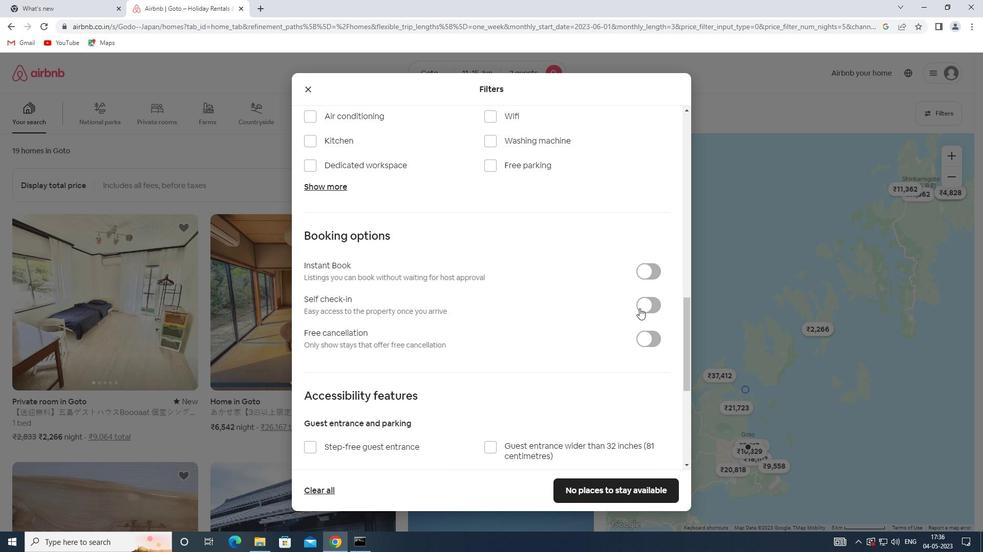 
Action: Mouse moved to (430, 353)
Screenshot: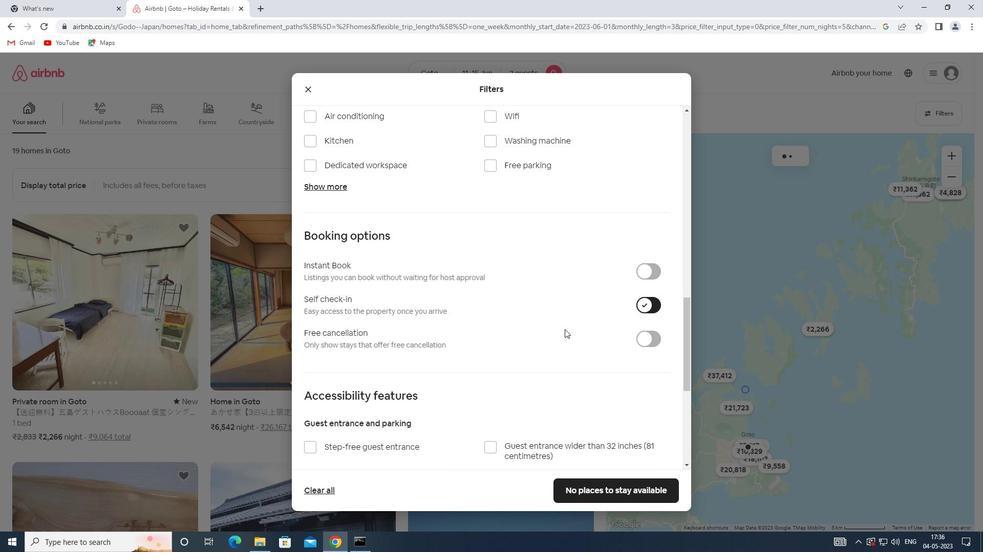 
Action: Mouse scrolled (430, 353) with delta (0, 0)
Screenshot: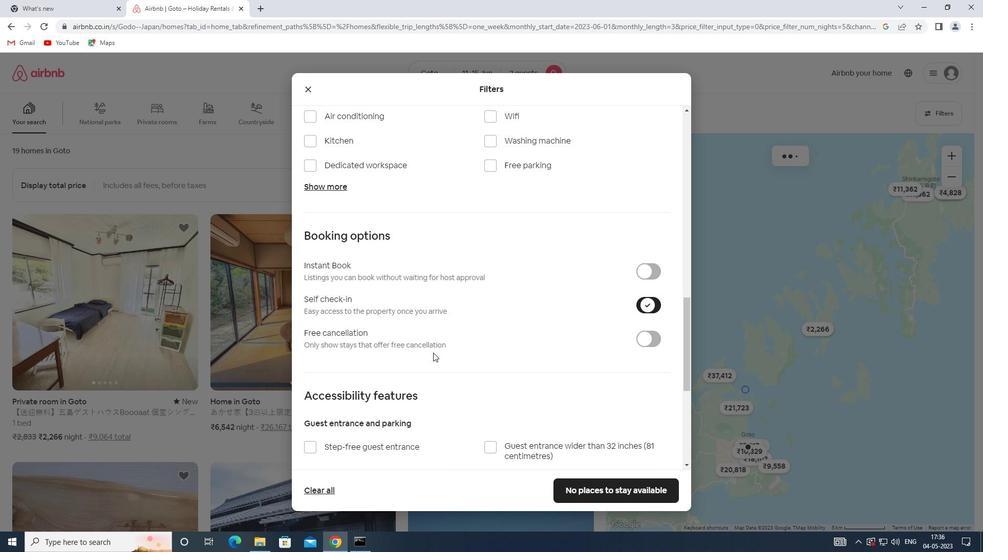
Action: Mouse scrolled (430, 353) with delta (0, 0)
Screenshot: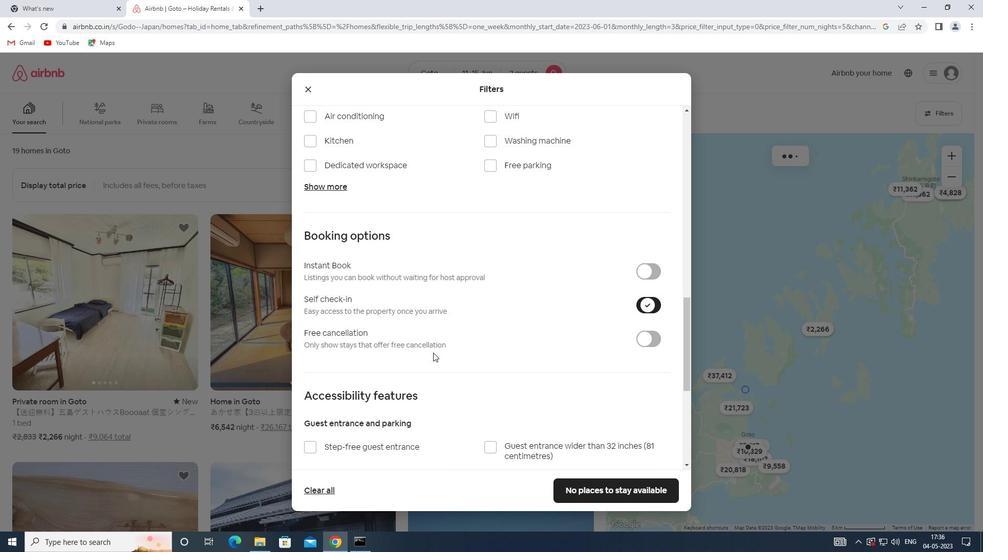 
Action: Mouse scrolled (430, 353) with delta (0, 0)
Screenshot: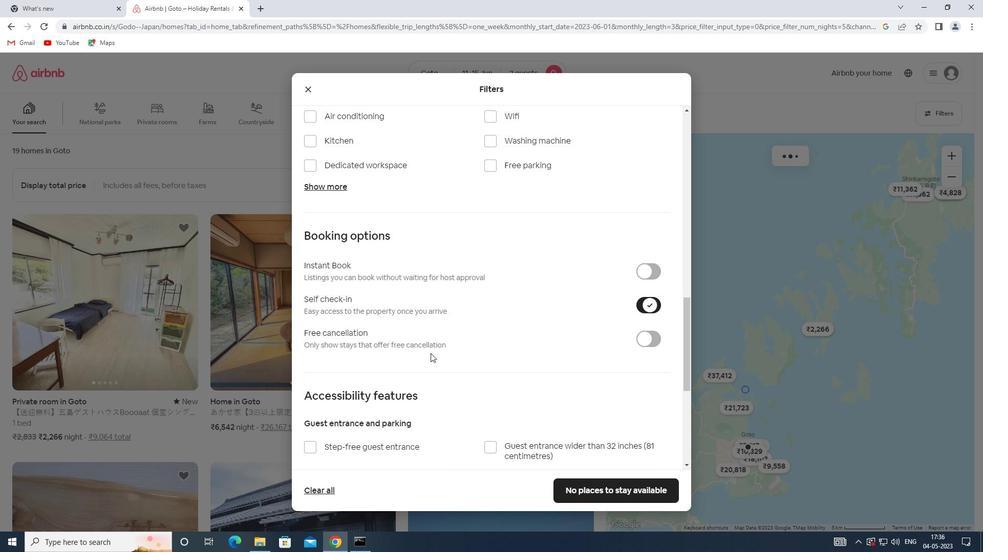 
Action: Mouse scrolled (430, 353) with delta (0, 0)
Screenshot: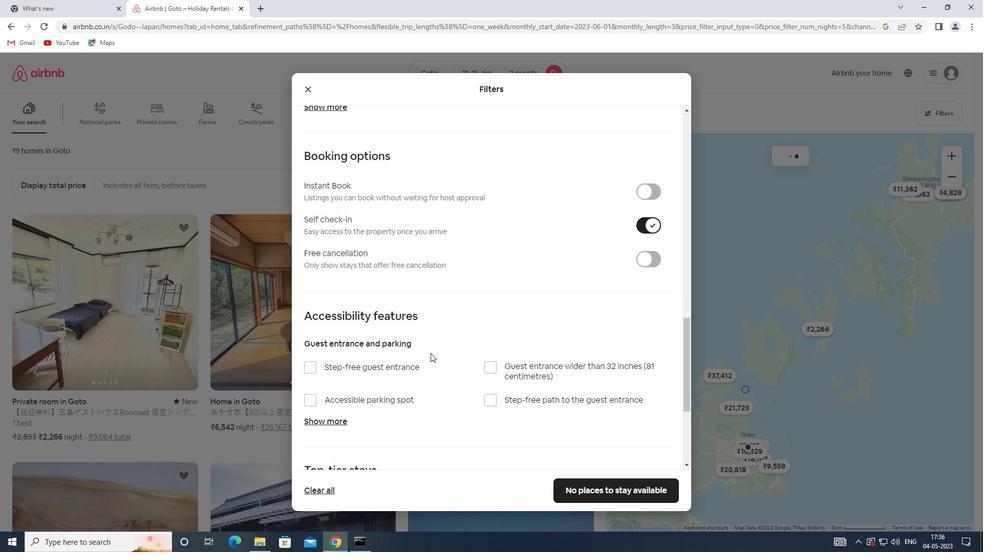 
Action: Mouse scrolled (430, 353) with delta (0, 0)
Screenshot: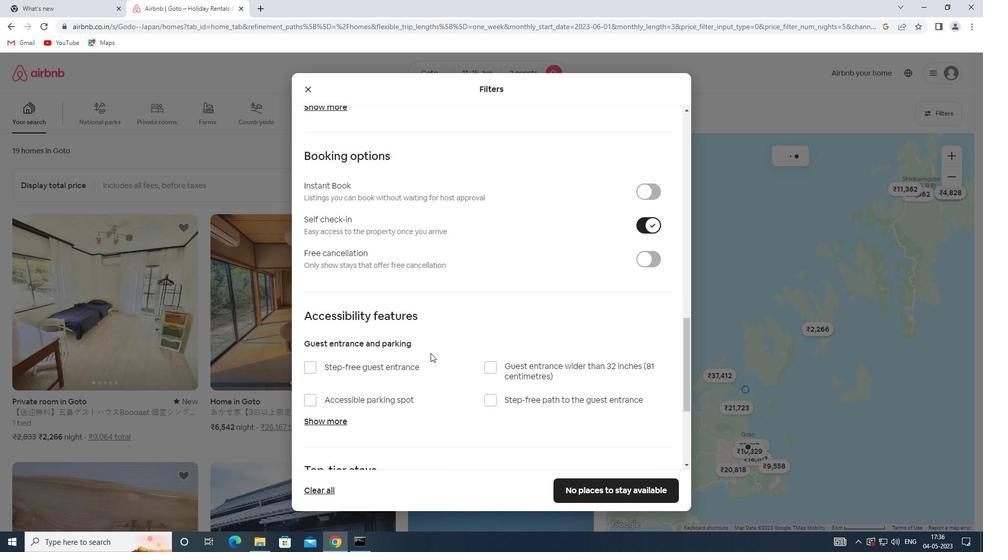 
Action: Mouse scrolled (430, 353) with delta (0, 0)
Screenshot: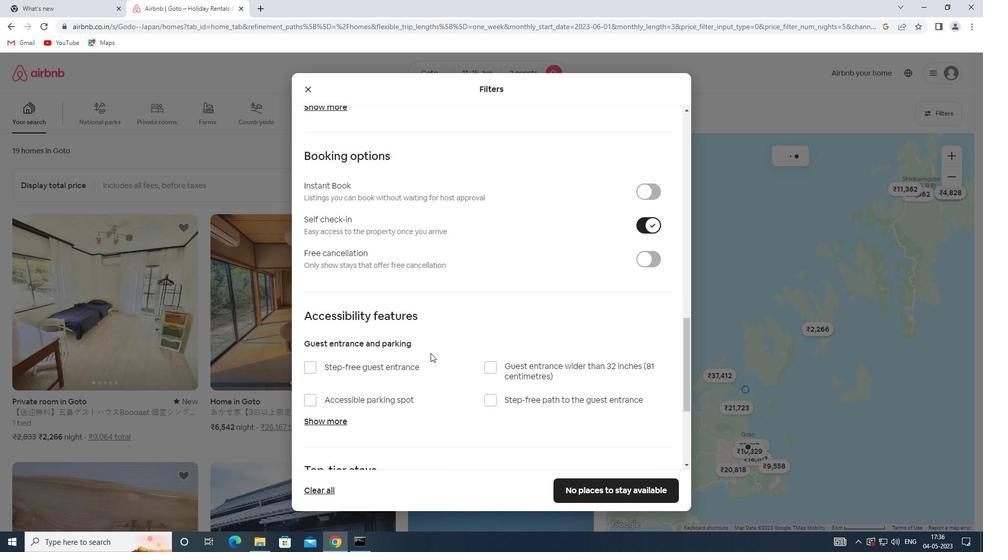 
Action: Mouse scrolled (430, 353) with delta (0, 0)
Screenshot: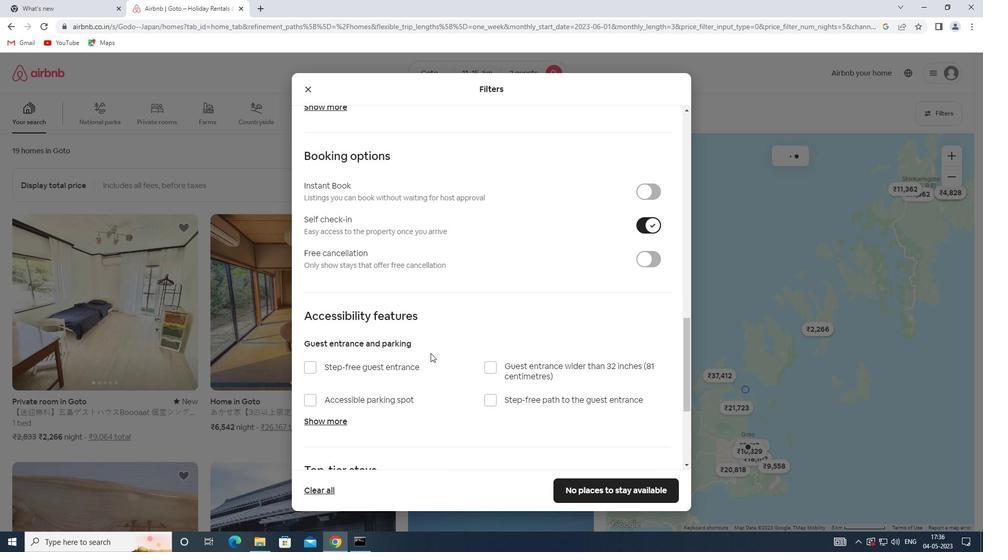 
Action: Mouse moved to (333, 416)
Screenshot: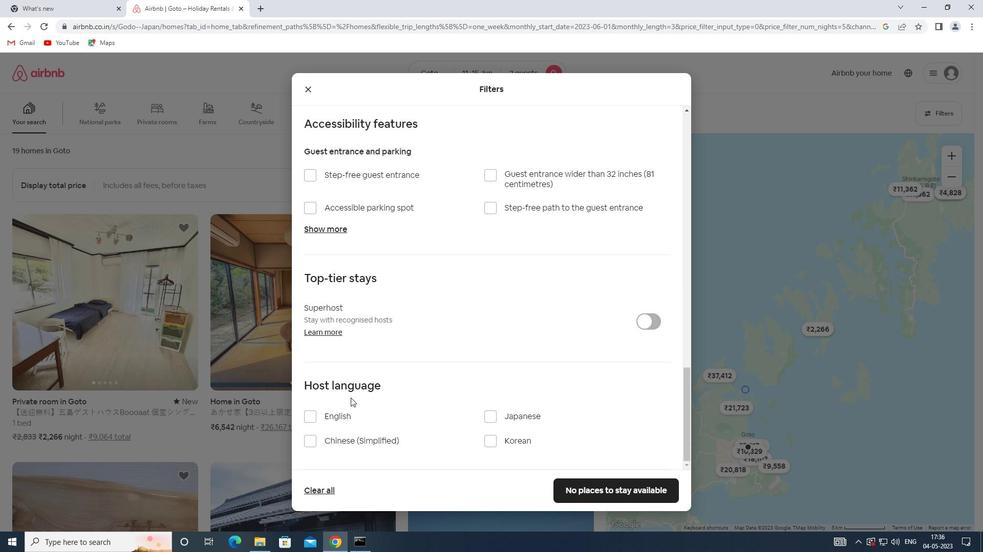 
Action: Mouse pressed left at (333, 416)
Screenshot: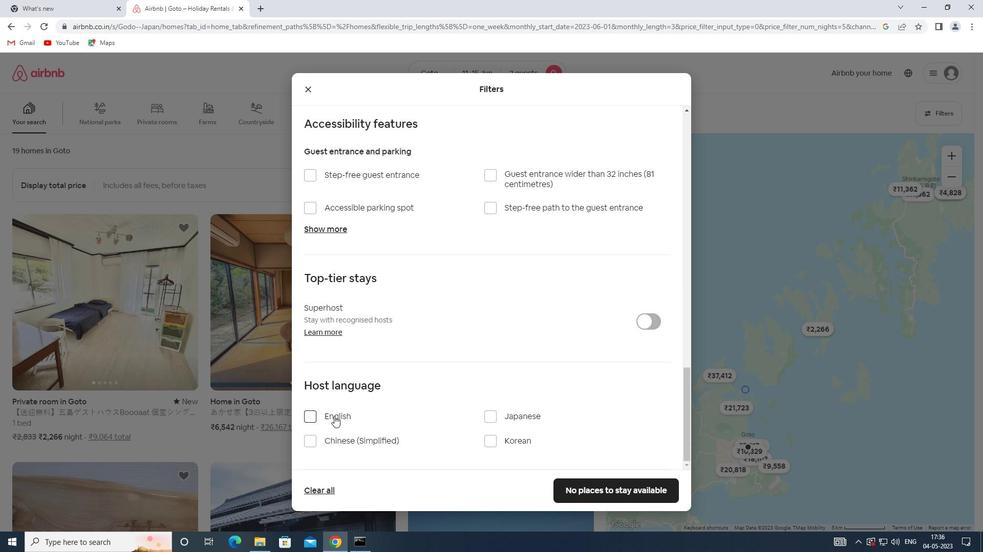 
Action: Mouse moved to (379, 393)
Screenshot: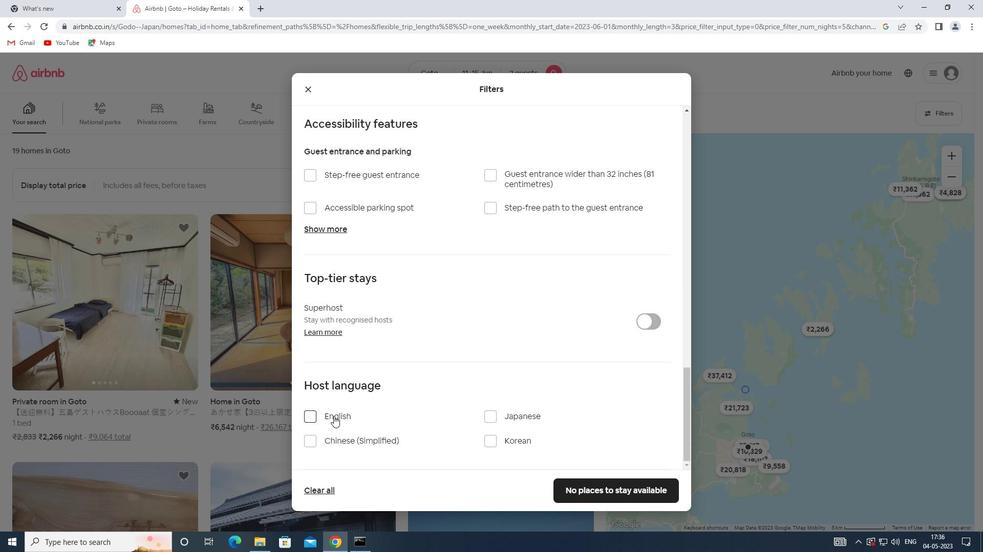 
Action: Mouse scrolled (379, 393) with delta (0, 0)
Screenshot: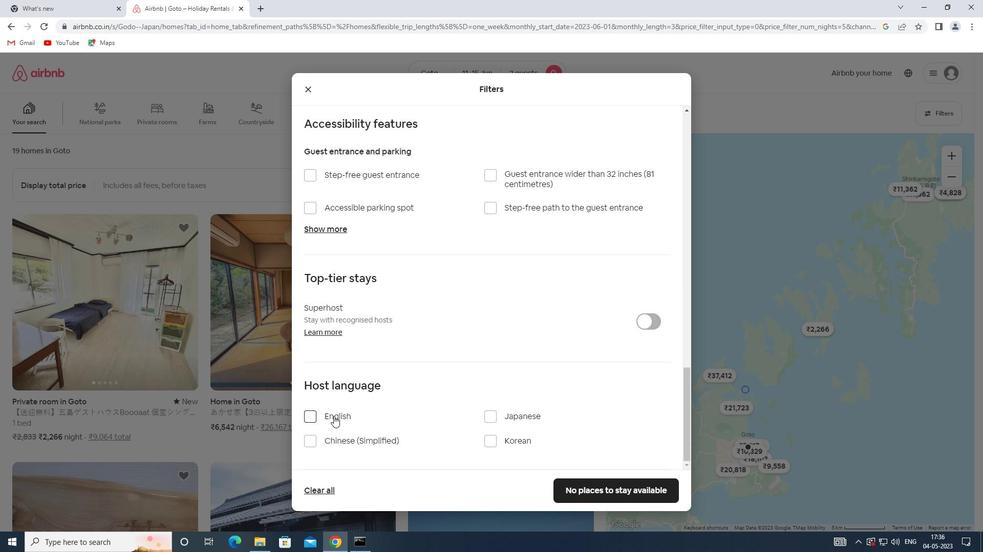 
Action: Mouse scrolled (379, 393) with delta (0, 0)
Screenshot: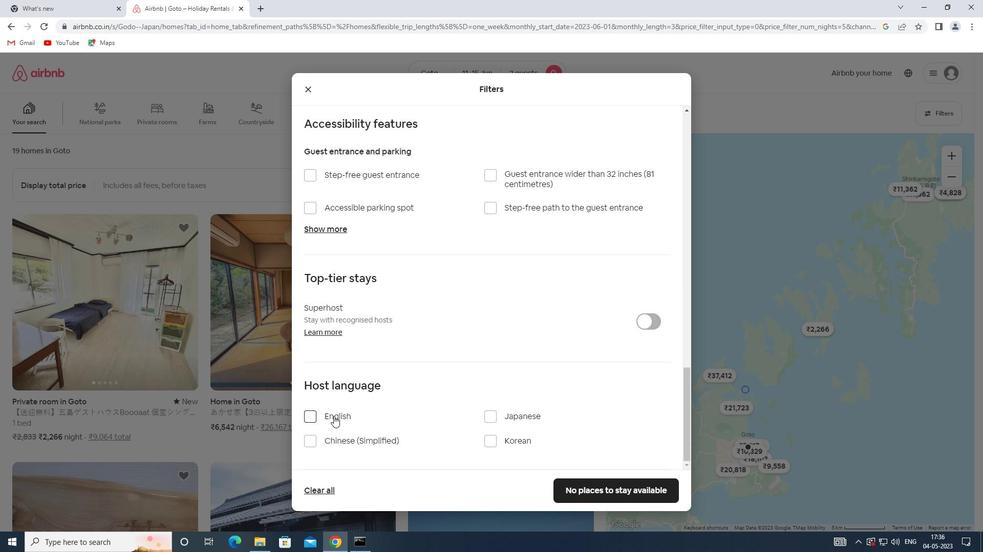 
Action: Mouse scrolled (379, 393) with delta (0, 0)
Screenshot: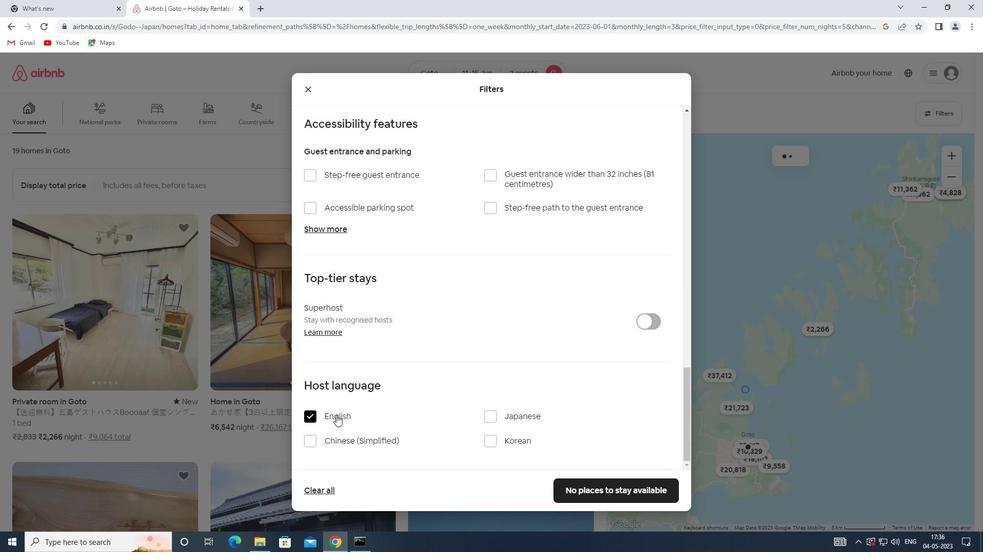 
Action: Mouse scrolled (379, 393) with delta (0, 0)
Screenshot: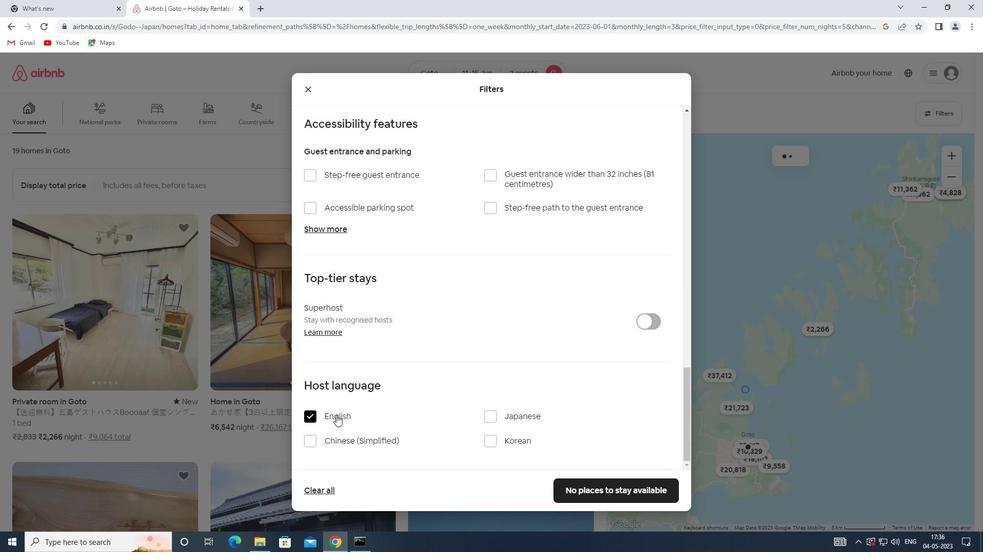 
Action: Mouse moved to (599, 484)
Screenshot: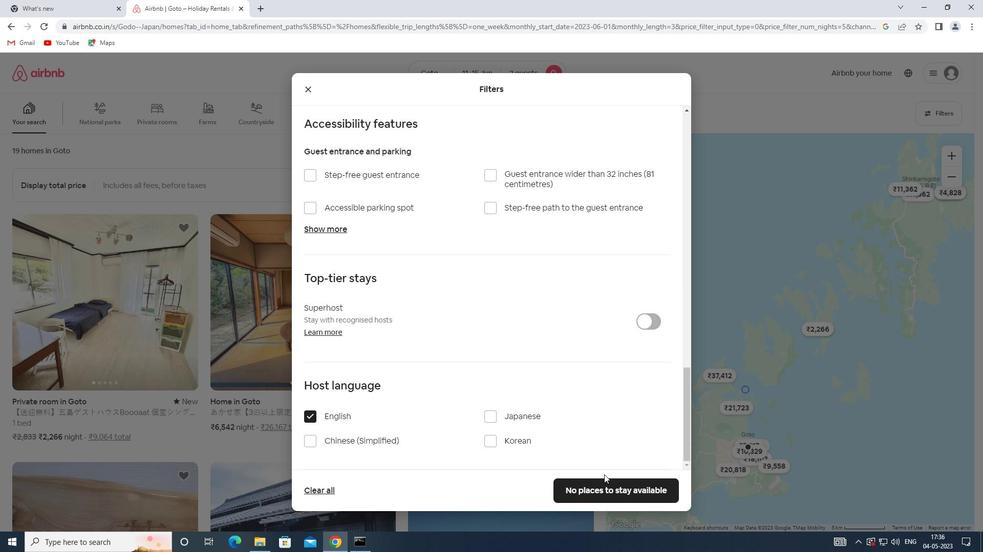 
Action: Mouse pressed left at (599, 484)
Screenshot: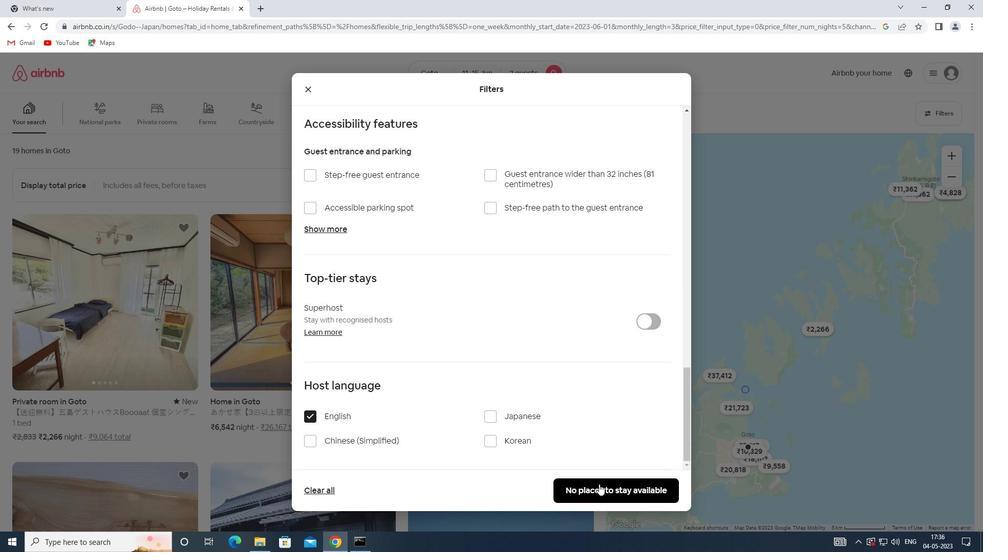 
